 Task: Add Sprouts Organic Turmeric Root Powder Spice to the cart.
Action: Mouse pressed left at (17, 76)
Screenshot: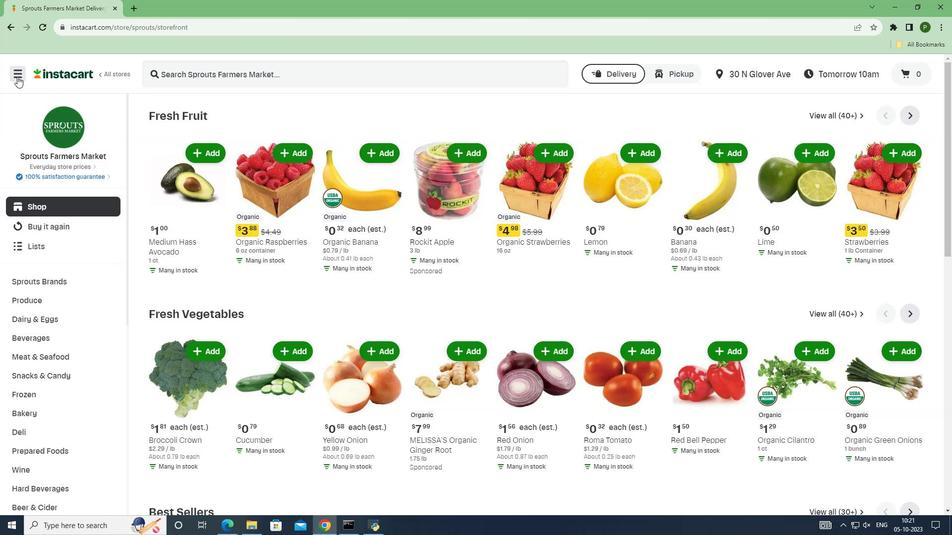 
Action: Mouse moved to (42, 277)
Screenshot: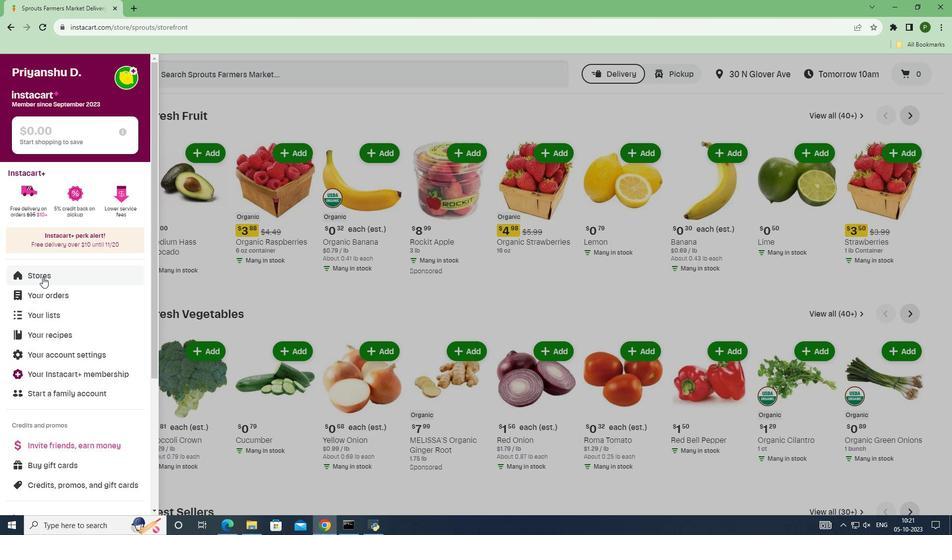 
Action: Mouse pressed left at (42, 277)
Screenshot: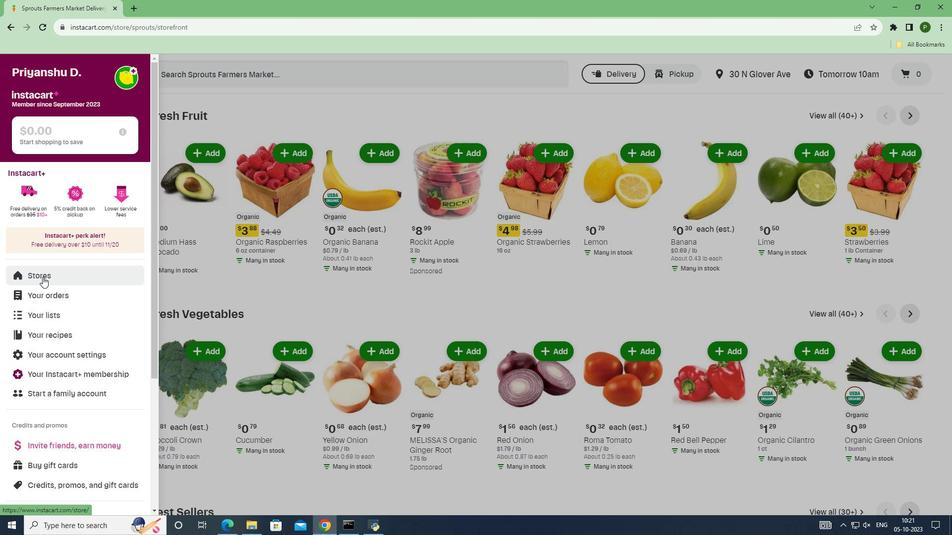 
Action: Mouse moved to (221, 111)
Screenshot: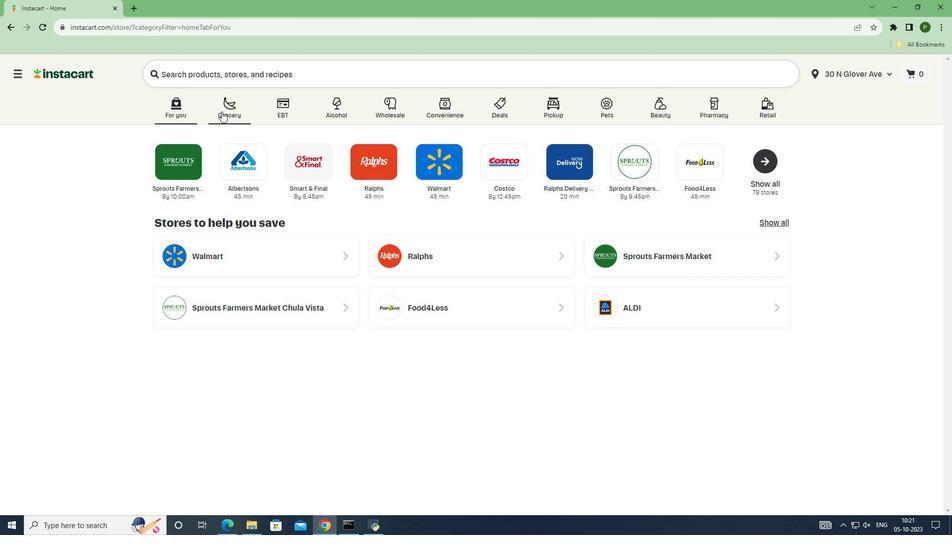
Action: Mouse pressed left at (221, 111)
Screenshot: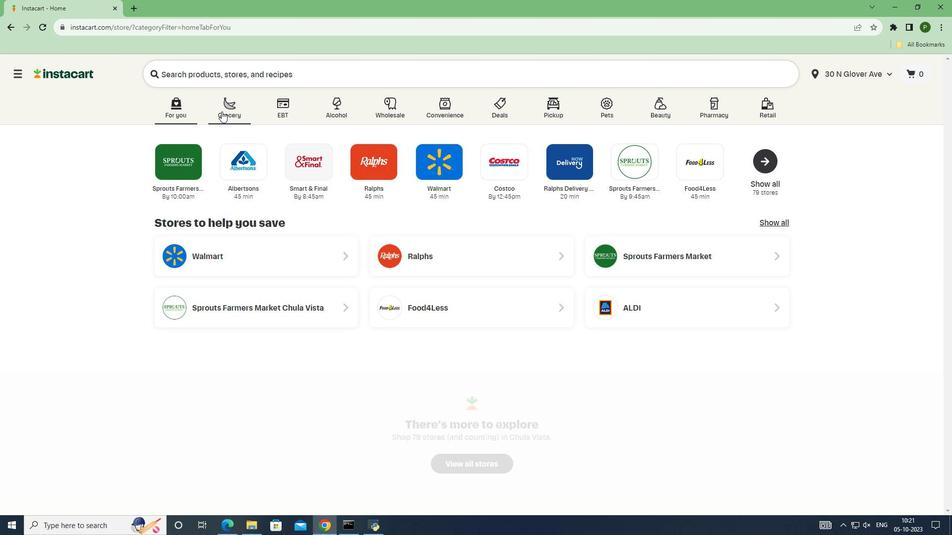 
Action: Mouse moved to (607, 231)
Screenshot: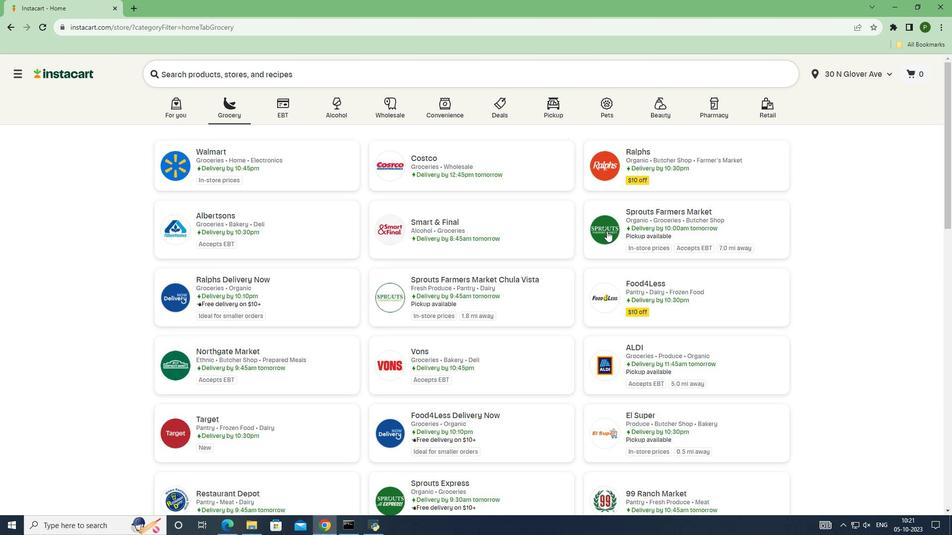 
Action: Mouse pressed left at (607, 231)
Screenshot: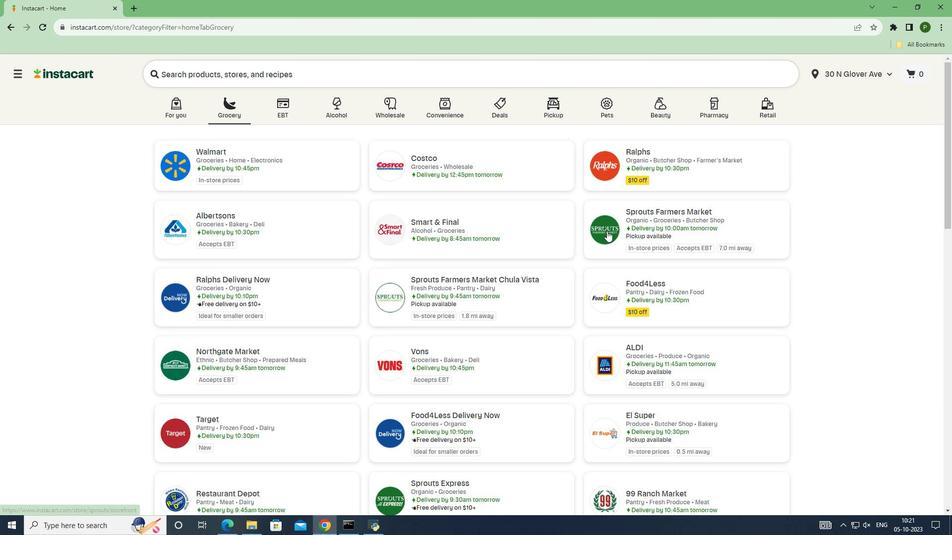 
Action: Mouse moved to (65, 281)
Screenshot: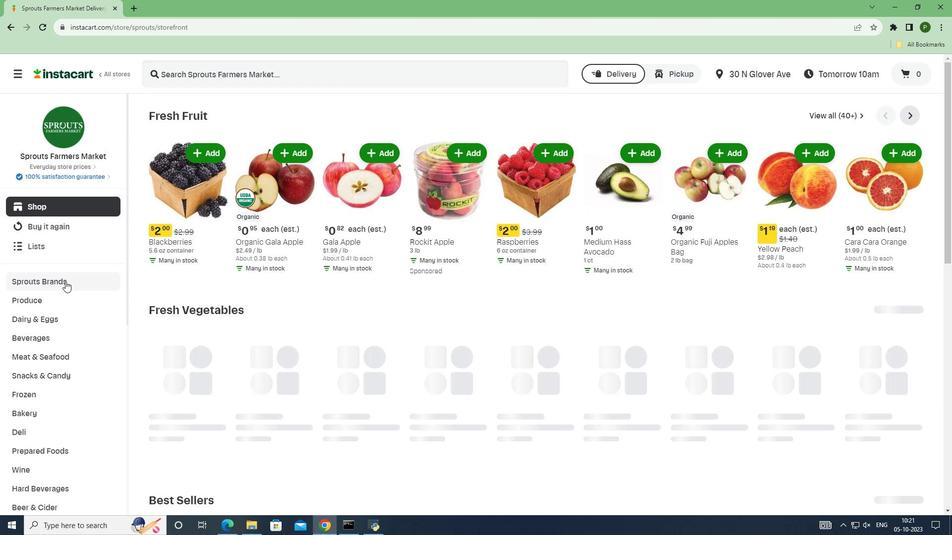 
Action: Mouse pressed left at (65, 281)
Screenshot: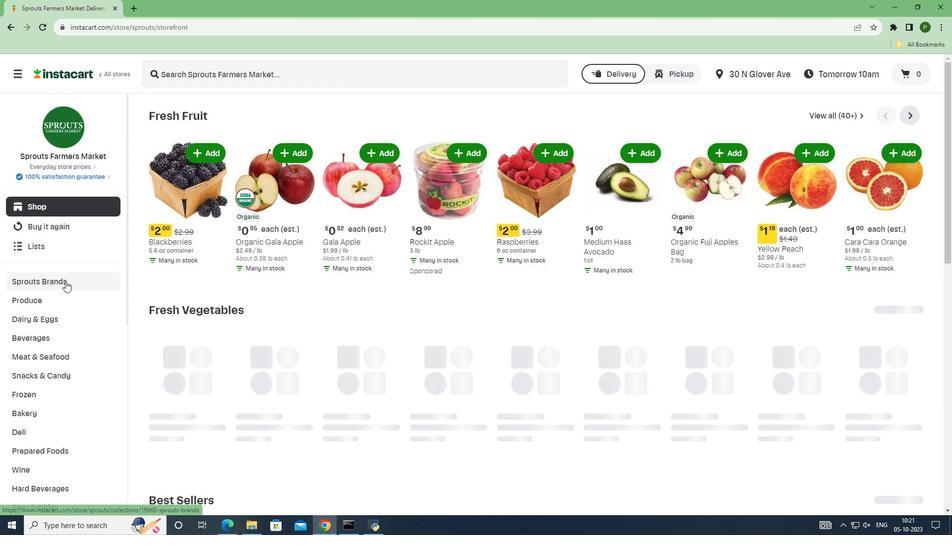 
Action: Mouse moved to (45, 356)
Screenshot: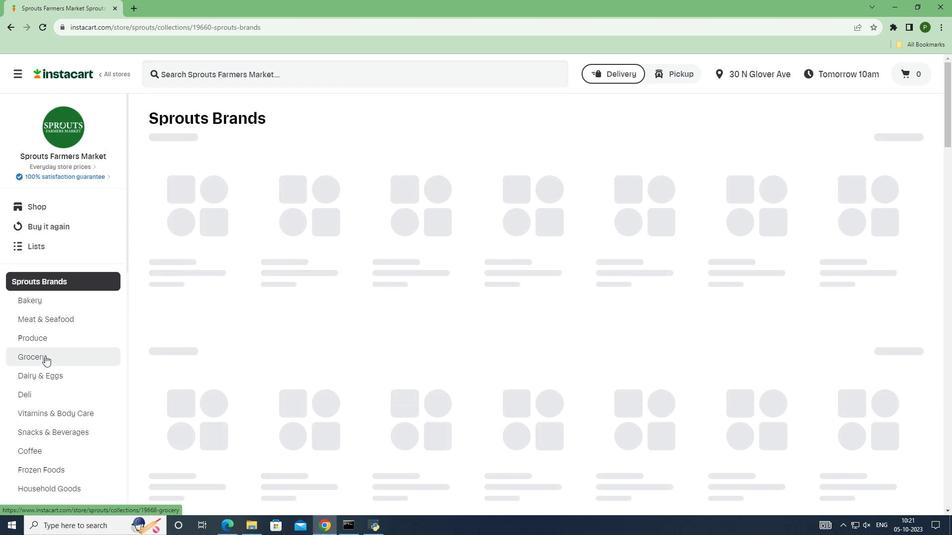 
Action: Mouse pressed left at (45, 356)
Screenshot: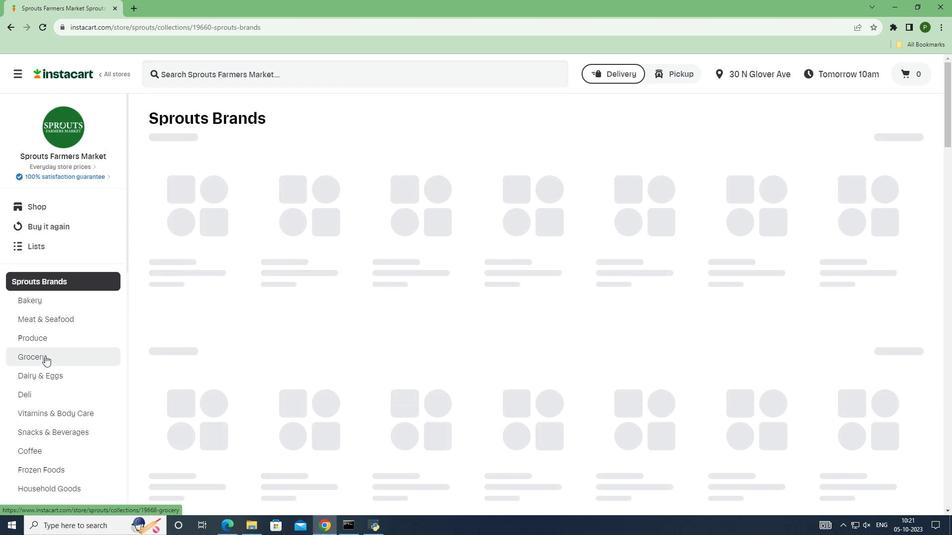 
Action: Mouse moved to (236, 195)
Screenshot: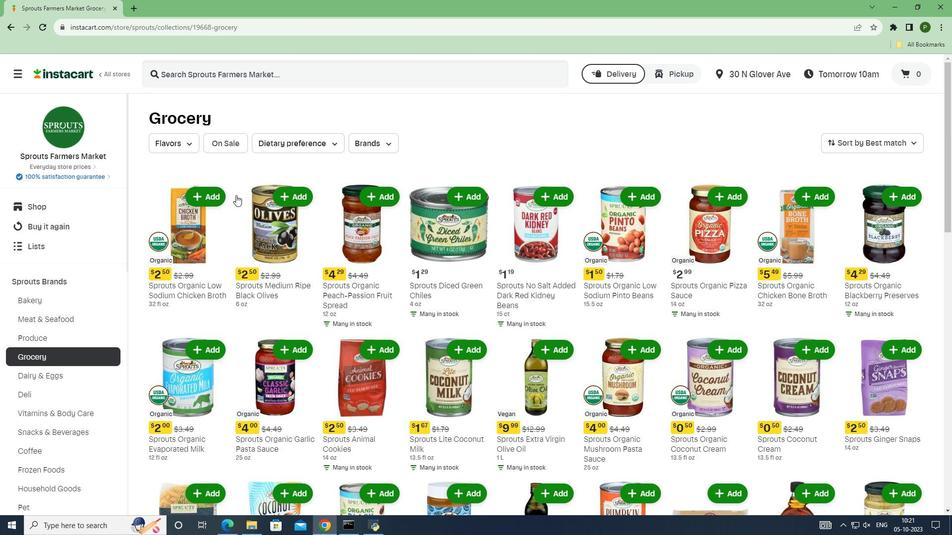 
Action: Mouse scrolled (236, 195) with delta (0, 0)
Screenshot: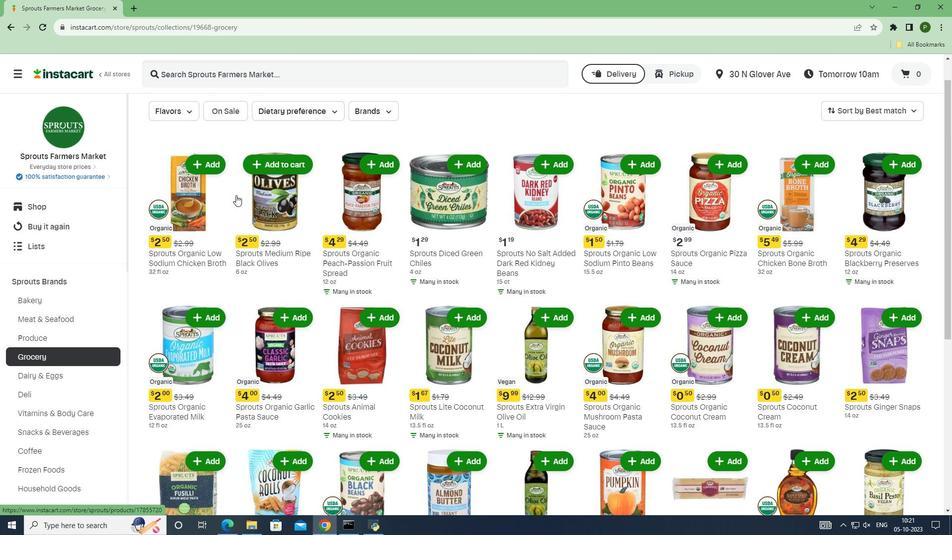
Action: Mouse scrolled (236, 195) with delta (0, 0)
Screenshot: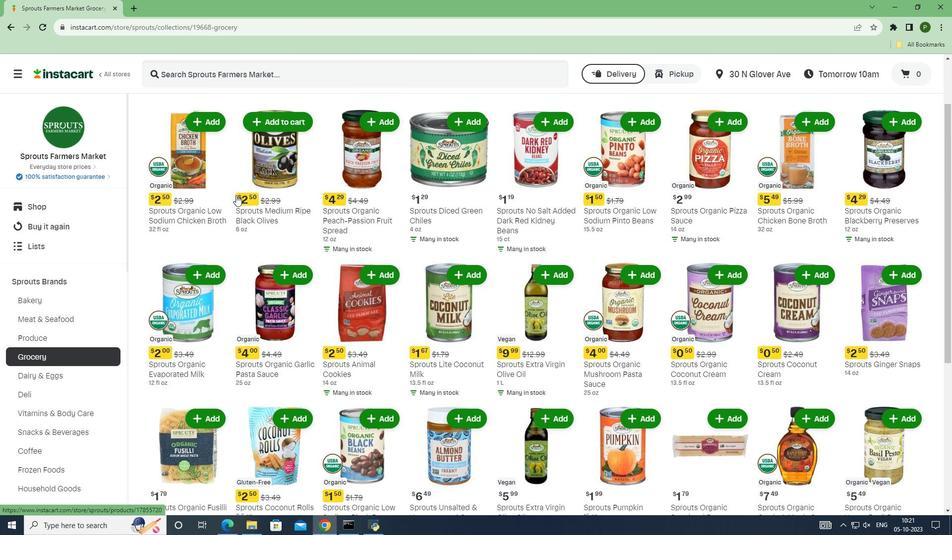 
Action: Mouse scrolled (236, 195) with delta (0, 0)
Screenshot: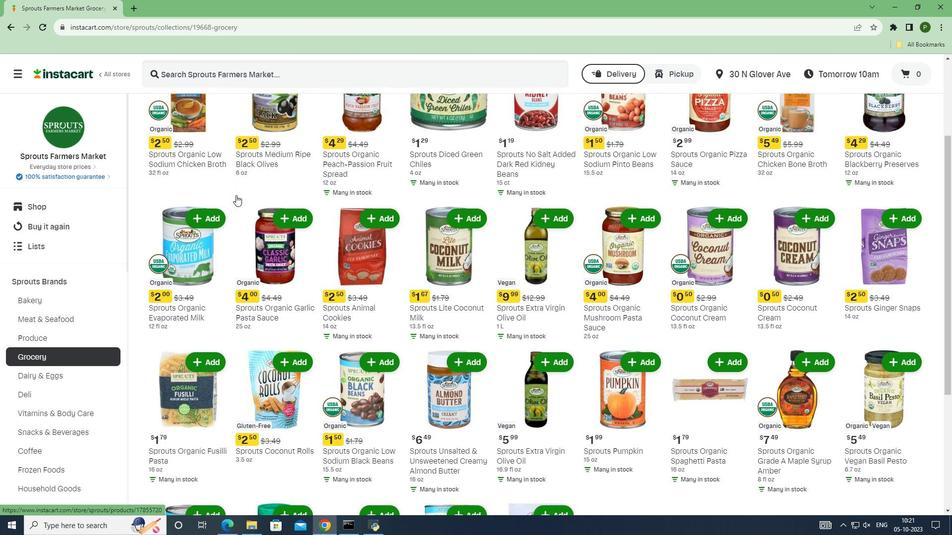 
Action: Mouse scrolled (236, 195) with delta (0, 0)
Screenshot: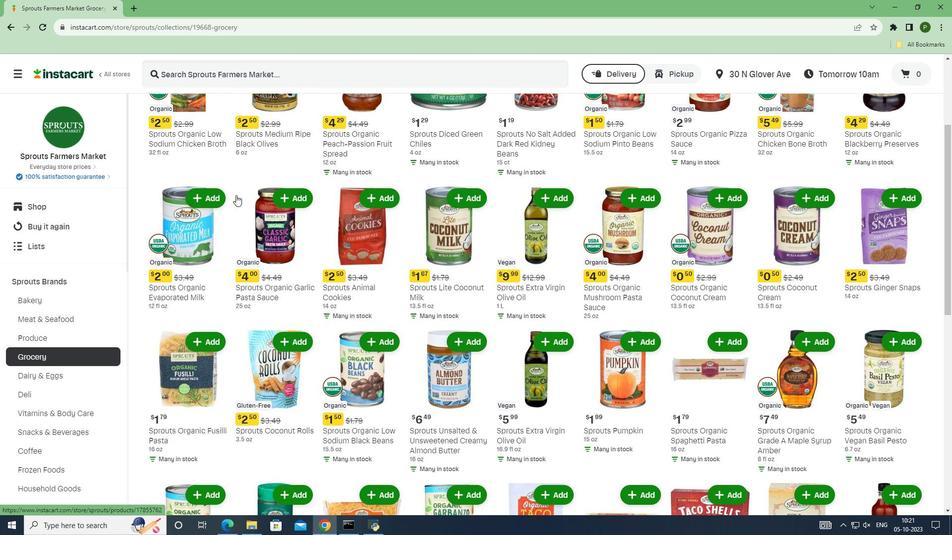 
Action: Mouse scrolled (236, 195) with delta (0, 0)
Screenshot: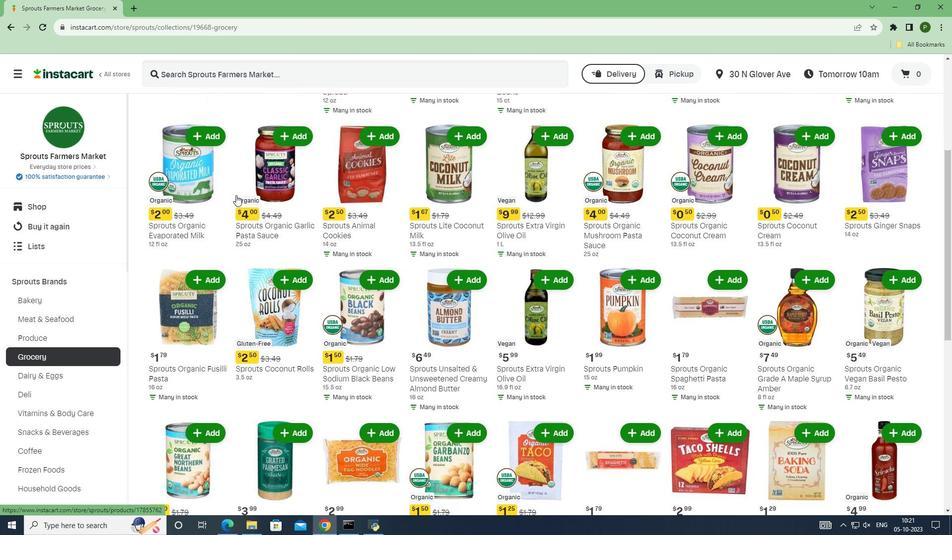 
Action: Mouse scrolled (236, 195) with delta (0, 0)
Screenshot: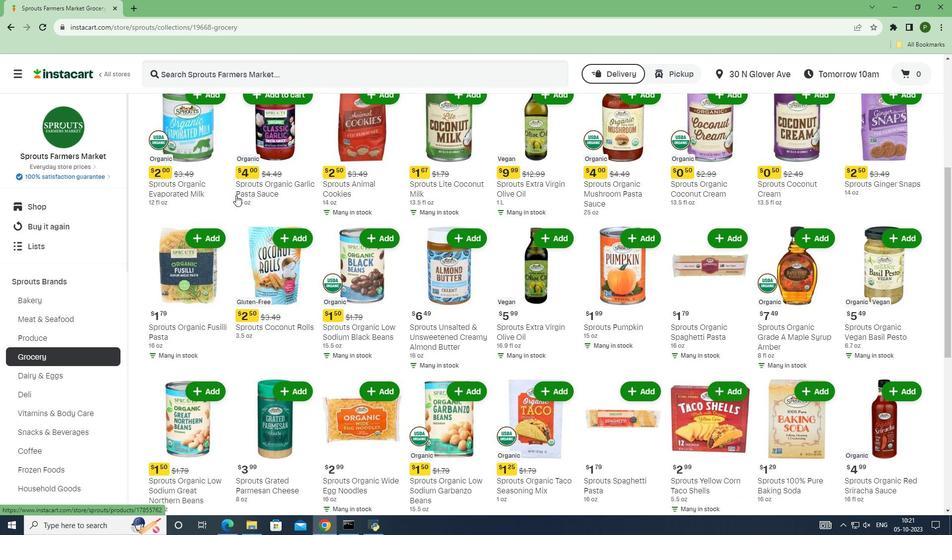 
Action: Mouse scrolled (236, 195) with delta (0, 0)
Screenshot: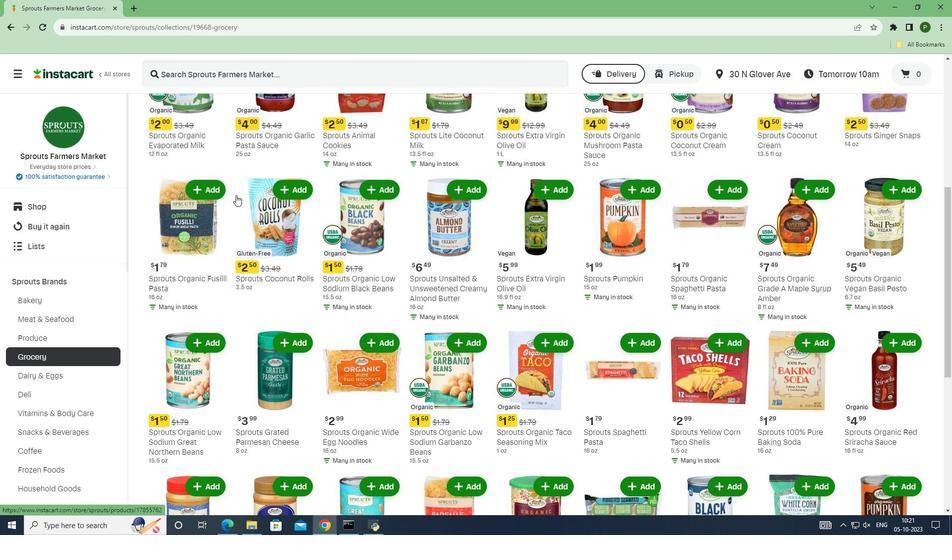 
Action: Mouse scrolled (236, 195) with delta (0, 0)
Screenshot: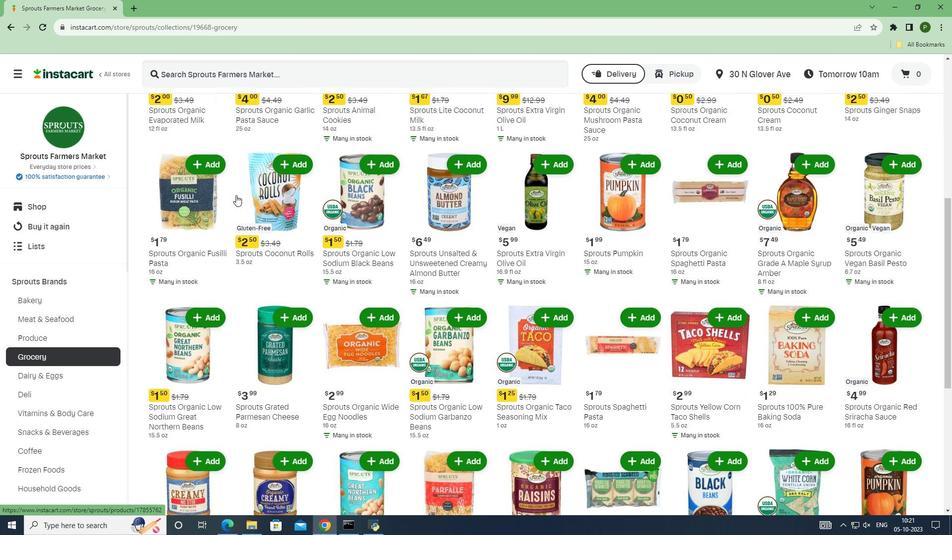 
Action: Mouse scrolled (236, 195) with delta (0, 0)
Screenshot: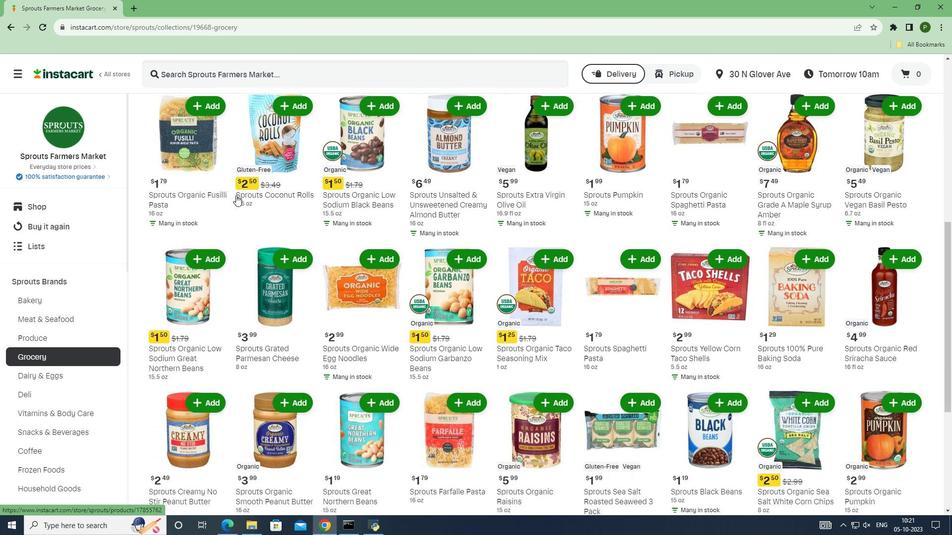 
Action: Mouse scrolled (236, 195) with delta (0, 0)
Screenshot: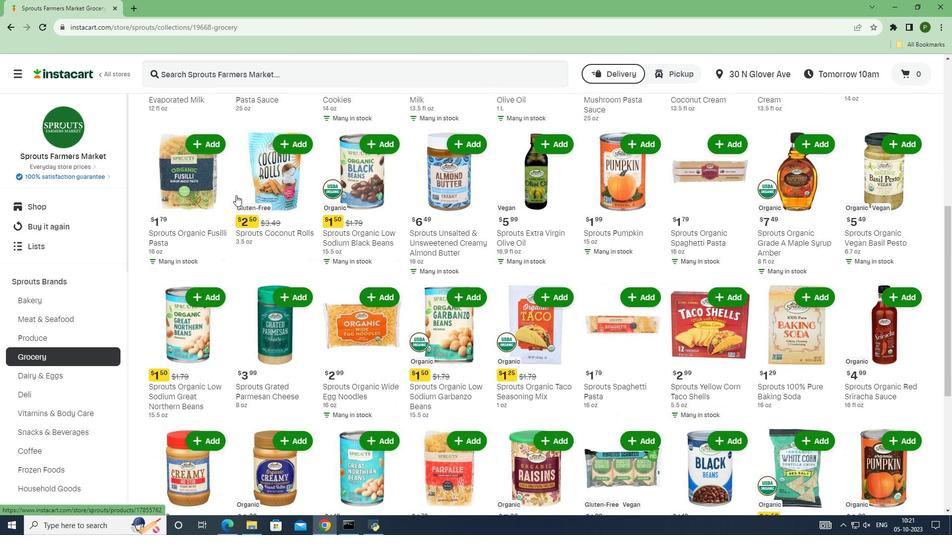 
Action: Mouse scrolled (236, 195) with delta (0, 0)
Screenshot: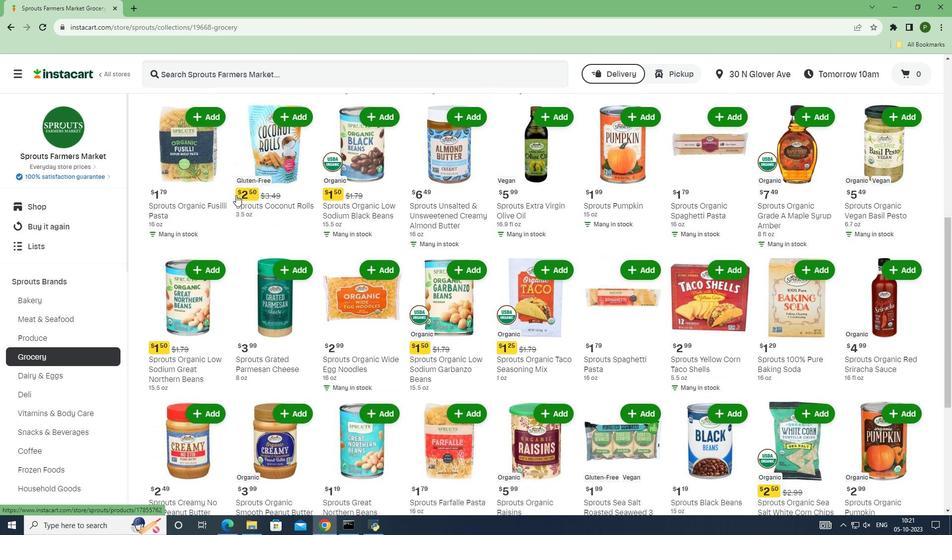
Action: Mouse scrolled (236, 195) with delta (0, 0)
Screenshot: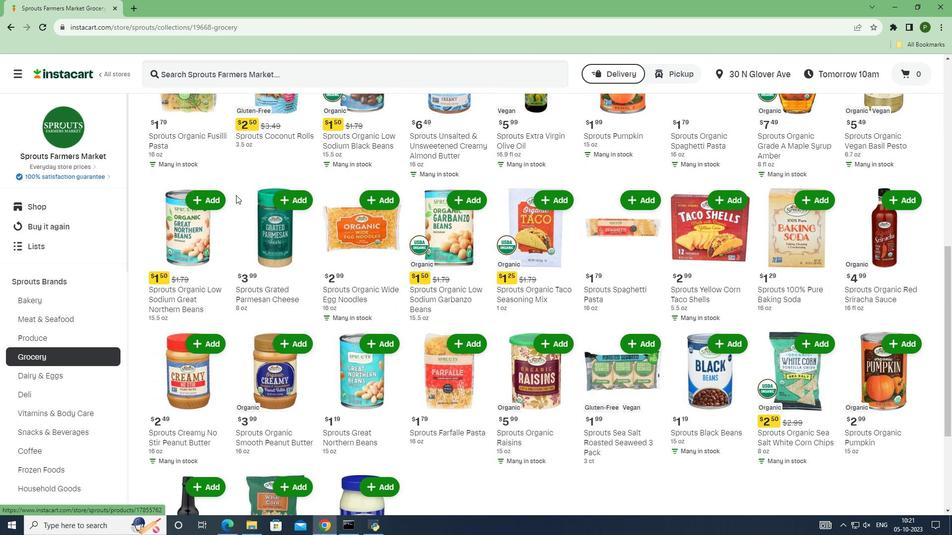 
Action: Mouse scrolled (236, 195) with delta (0, 0)
Screenshot: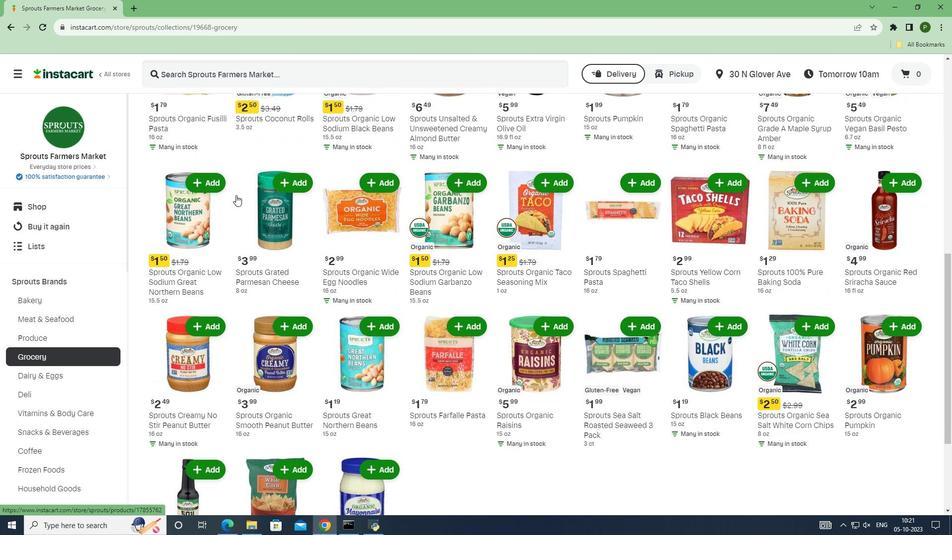 
Action: Mouse moved to (247, 214)
Screenshot: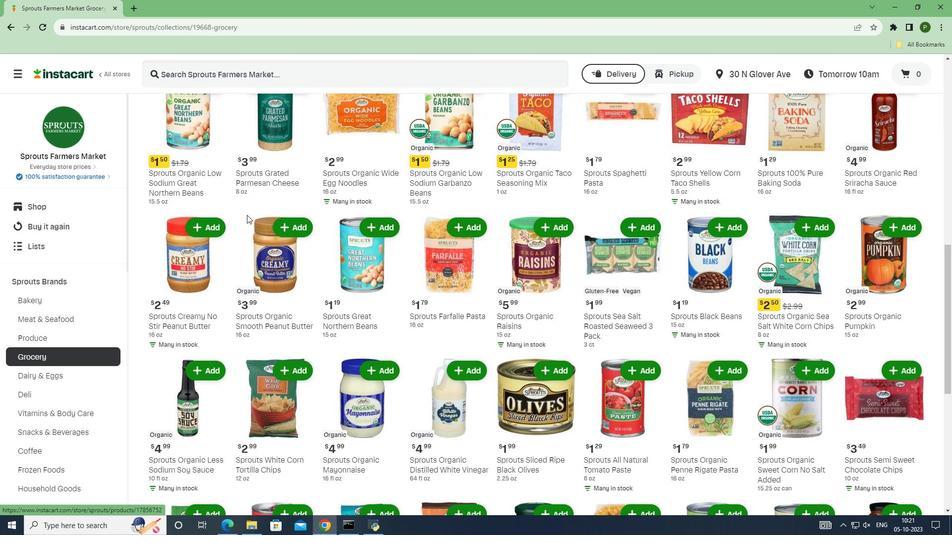 
Action: Mouse scrolled (247, 214) with delta (0, 0)
Screenshot: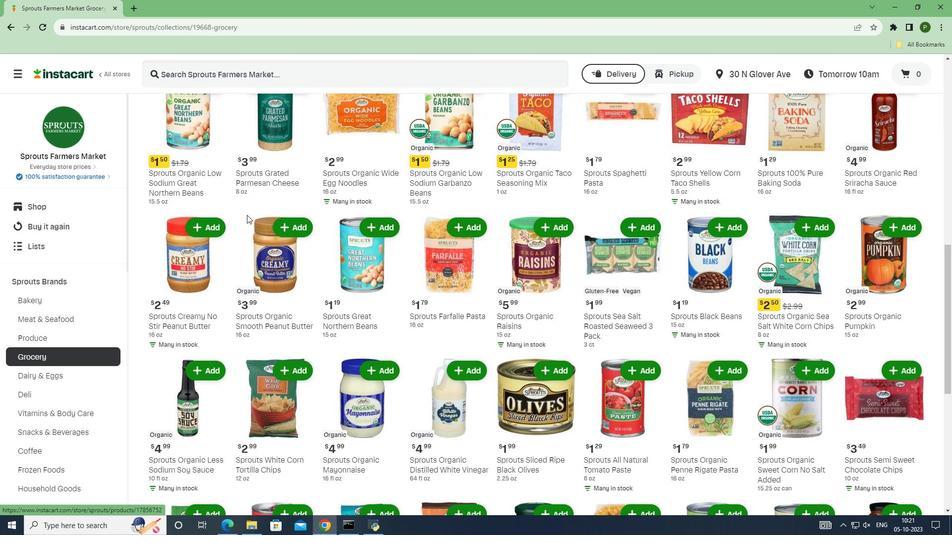 
Action: Mouse moved to (247, 215)
Screenshot: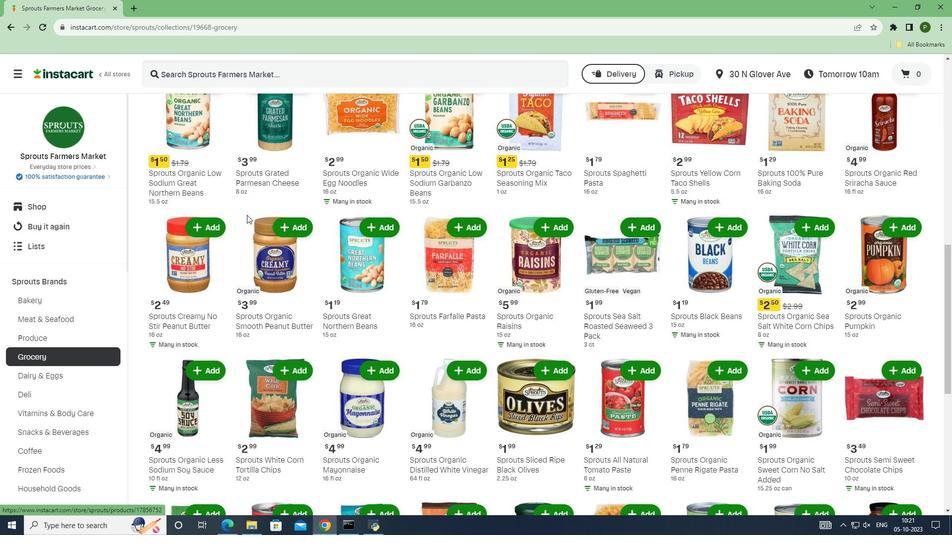 
Action: Mouse scrolled (247, 214) with delta (0, 0)
Screenshot: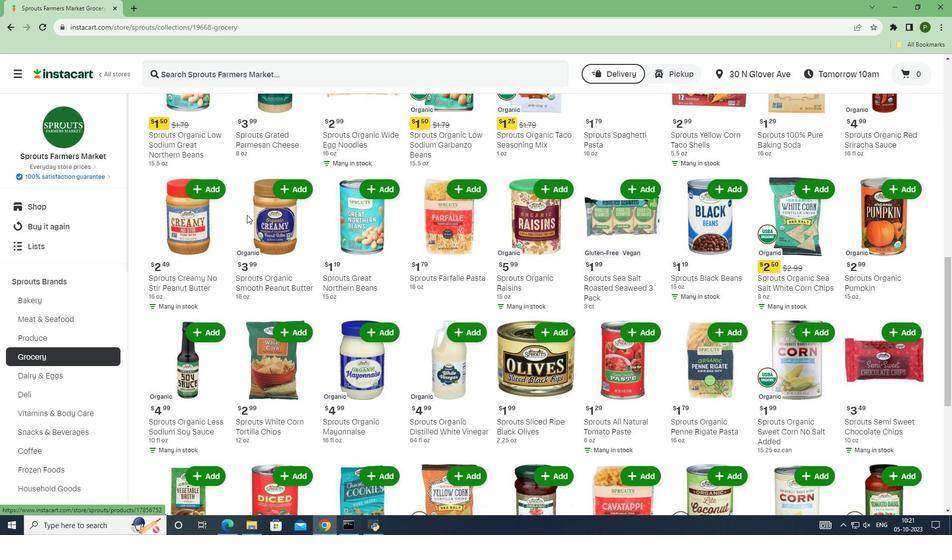 
Action: Mouse scrolled (247, 214) with delta (0, 0)
Screenshot: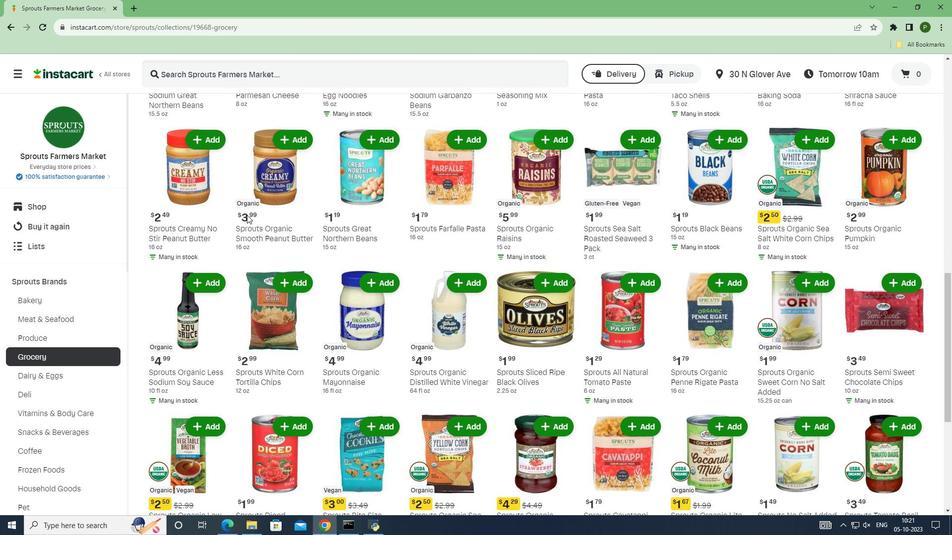
Action: Mouse scrolled (247, 214) with delta (0, 0)
Screenshot: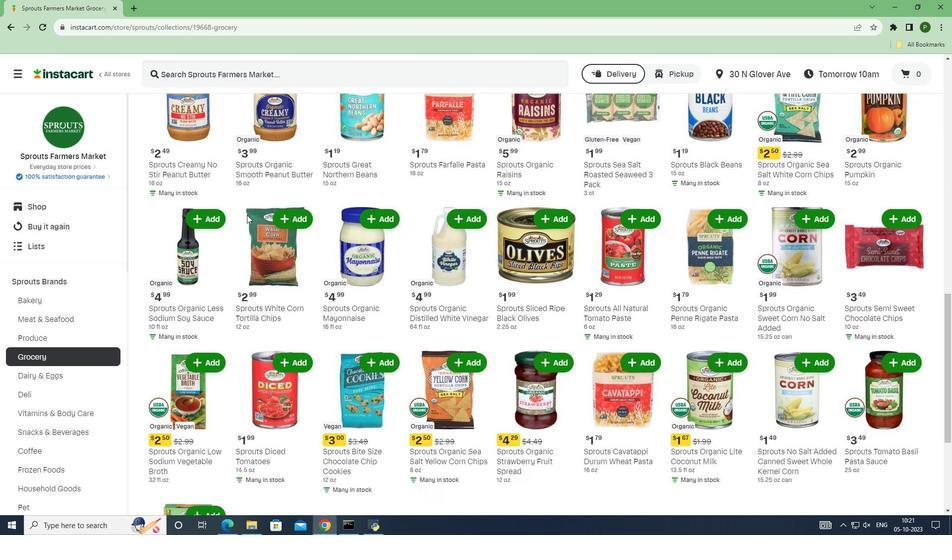
Action: Mouse scrolled (247, 214) with delta (0, 0)
Screenshot: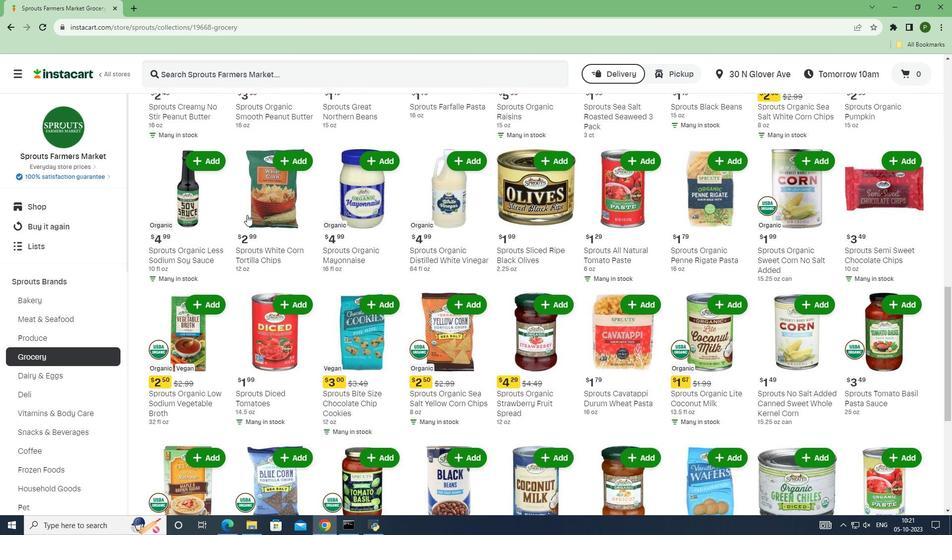 
Action: Mouse scrolled (247, 214) with delta (0, 0)
Screenshot: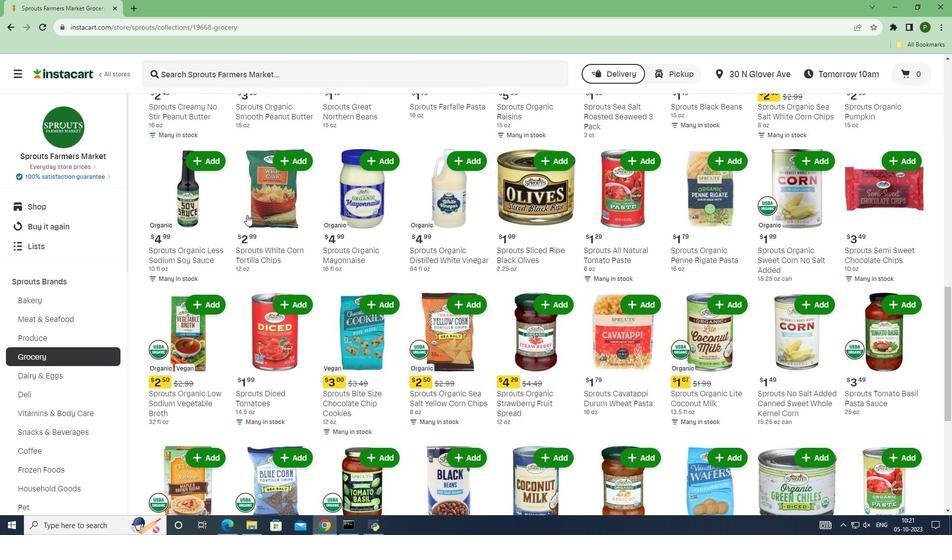 
Action: Mouse scrolled (247, 214) with delta (0, 0)
Screenshot: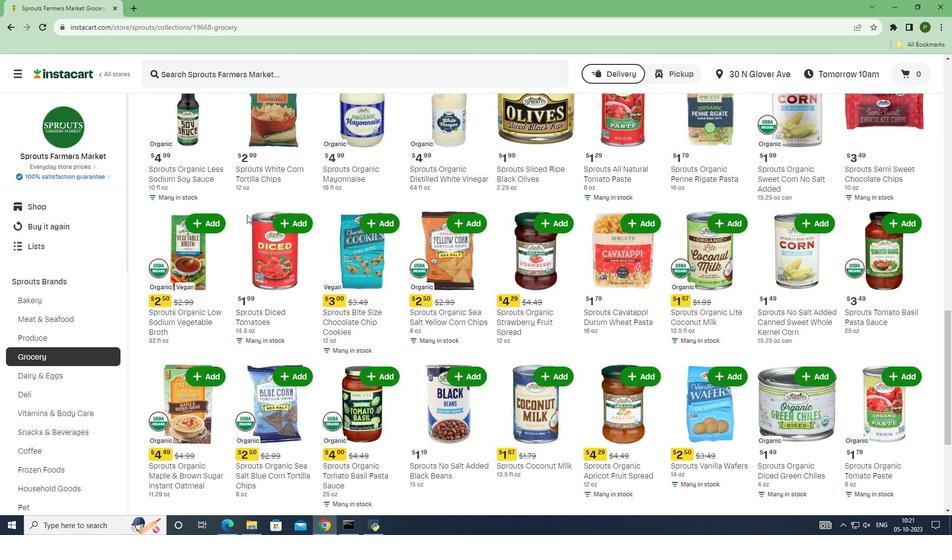 
Action: Mouse scrolled (247, 214) with delta (0, 0)
Screenshot: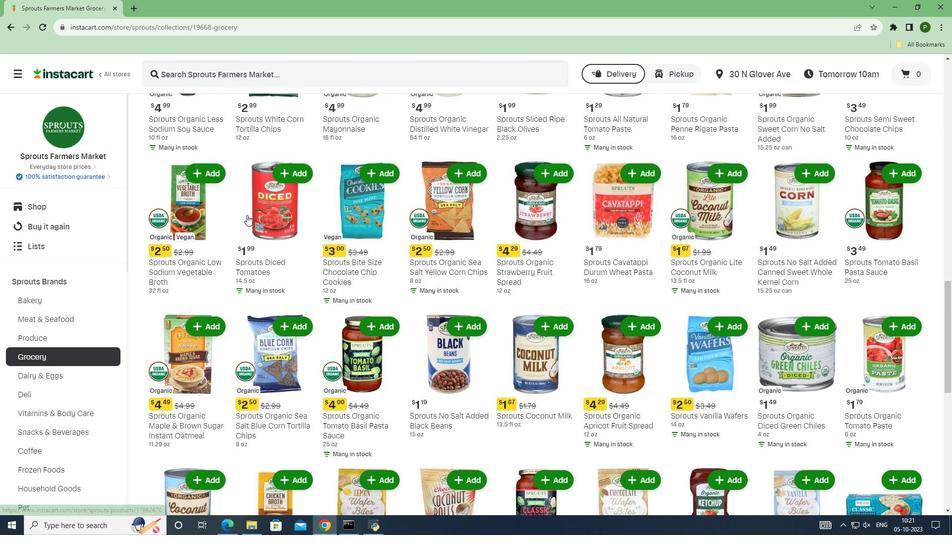 
Action: Mouse scrolled (247, 214) with delta (0, 0)
Screenshot: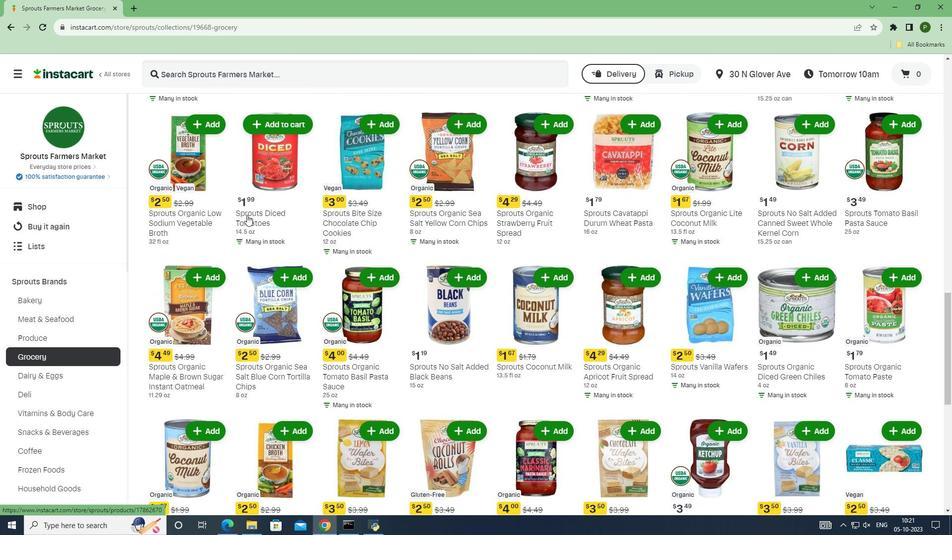 
Action: Mouse scrolled (247, 214) with delta (0, 0)
Screenshot: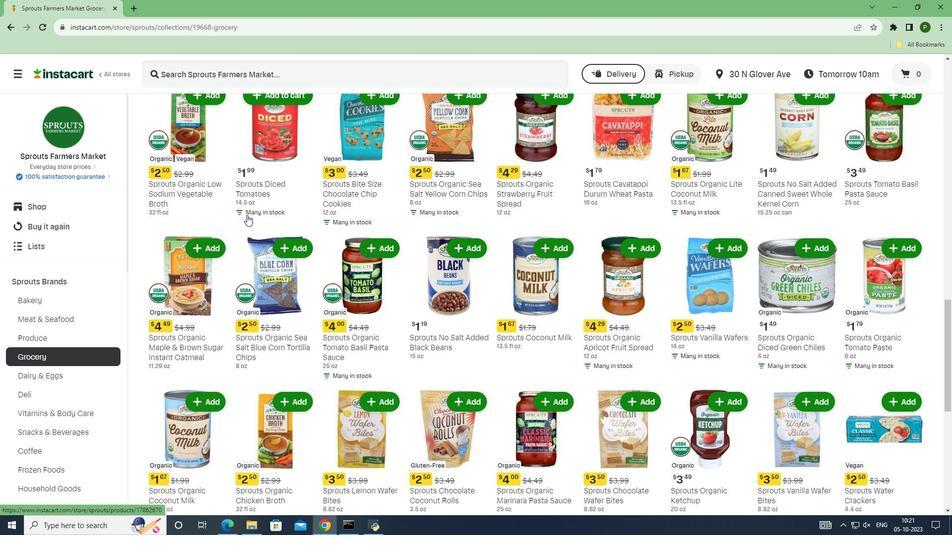 
Action: Mouse scrolled (247, 214) with delta (0, 0)
Screenshot: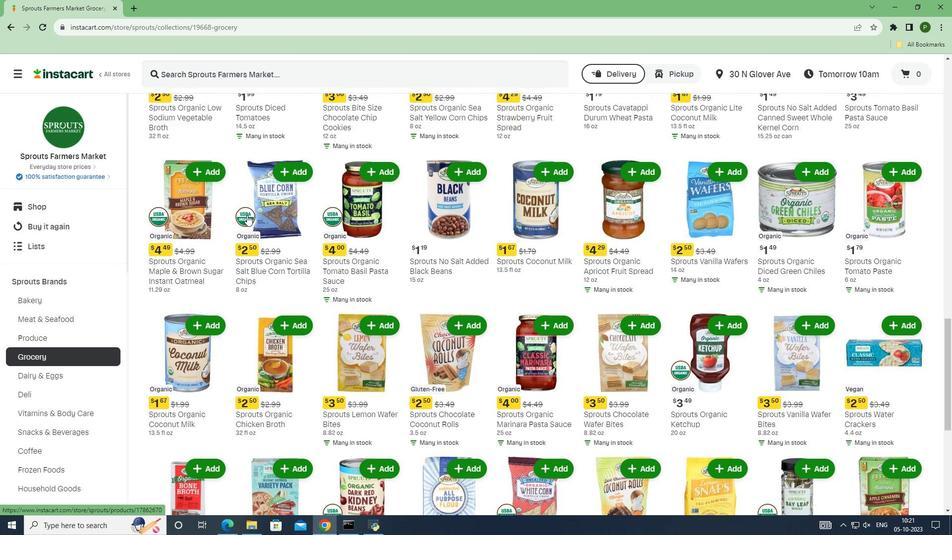
Action: Mouse scrolled (247, 214) with delta (0, 0)
Screenshot: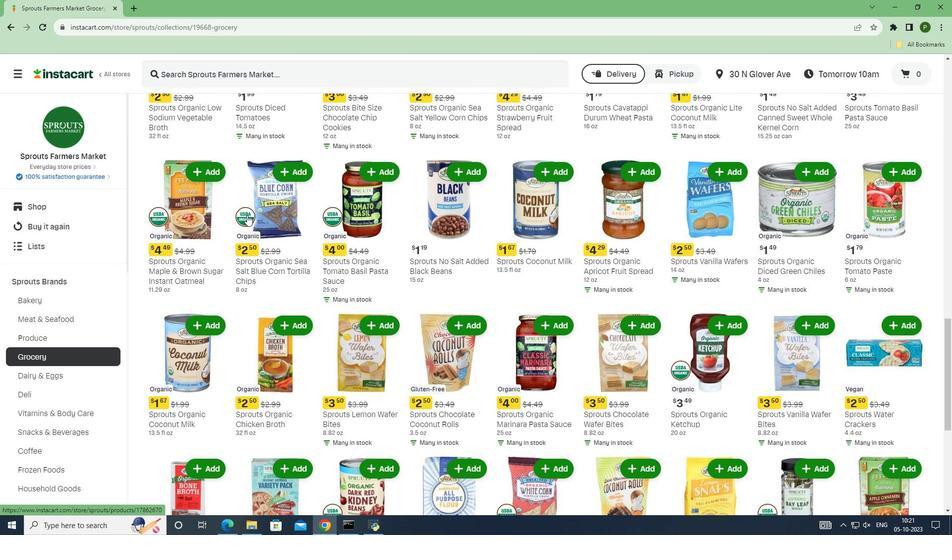 
Action: Mouse scrolled (247, 214) with delta (0, 0)
Screenshot: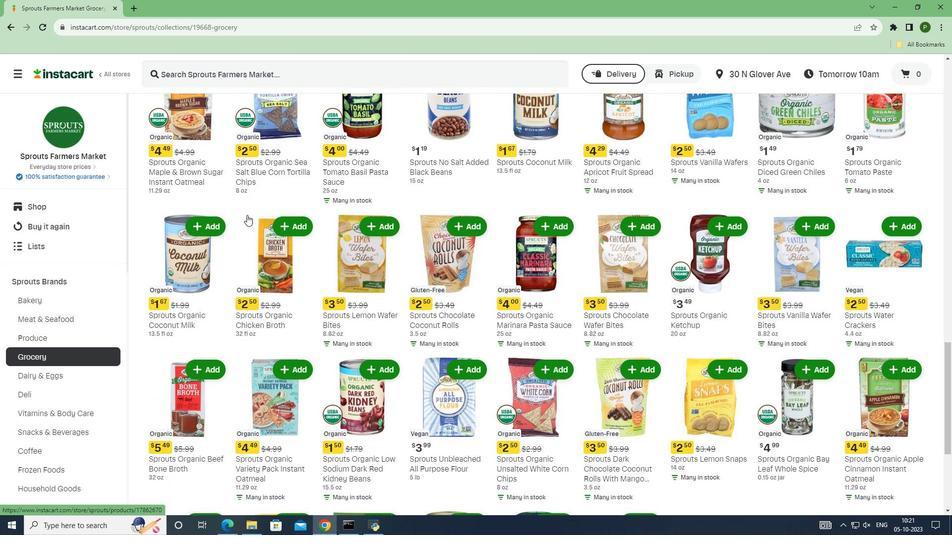 
Action: Mouse scrolled (247, 214) with delta (0, 0)
Screenshot: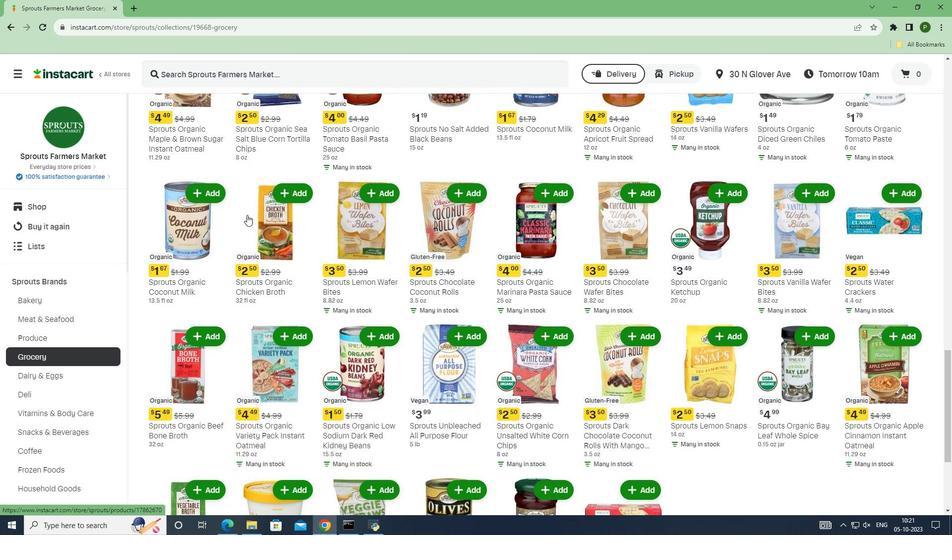 
Action: Mouse scrolled (247, 214) with delta (0, 0)
Screenshot: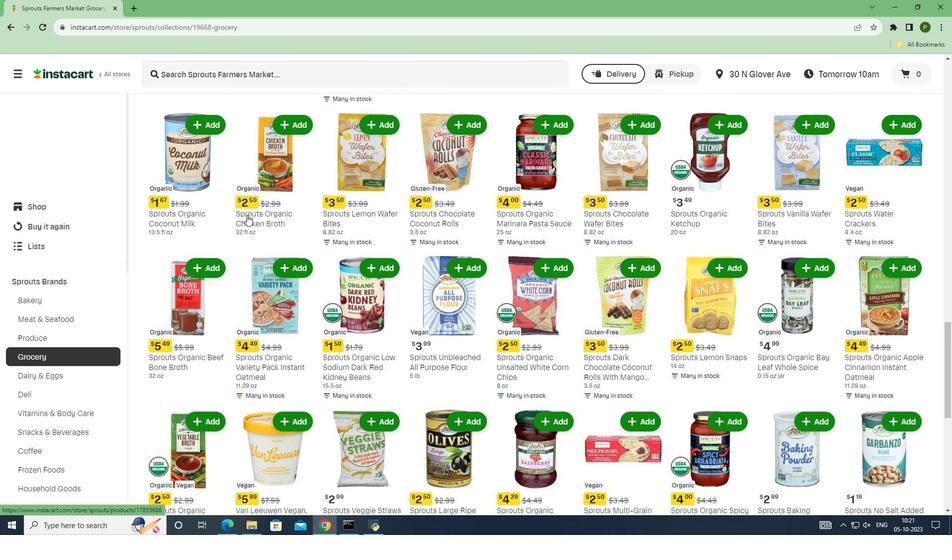
Action: Mouse scrolled (247, 214) with delta (0, 0)
Screenshot: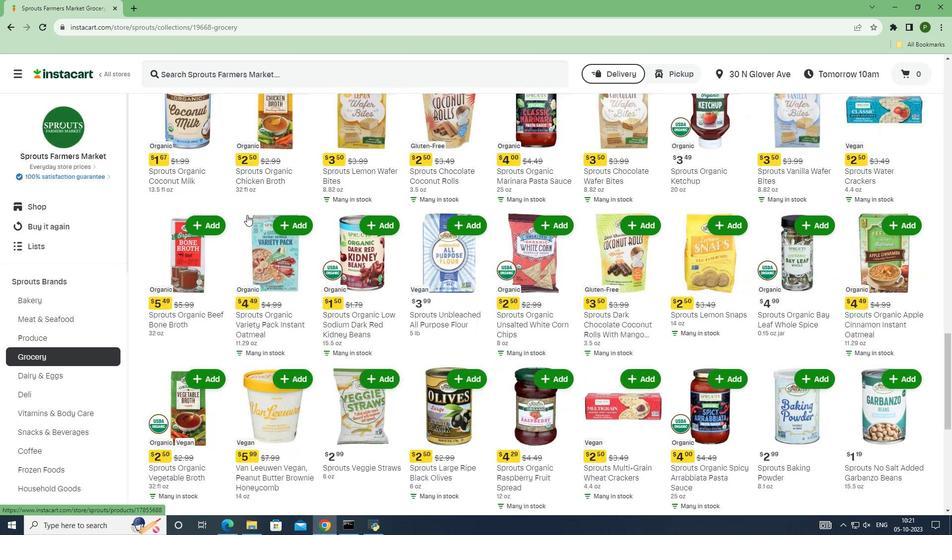 
Action: Mouse scrolled (247, 214) with delta (0, 0)
Screenshot: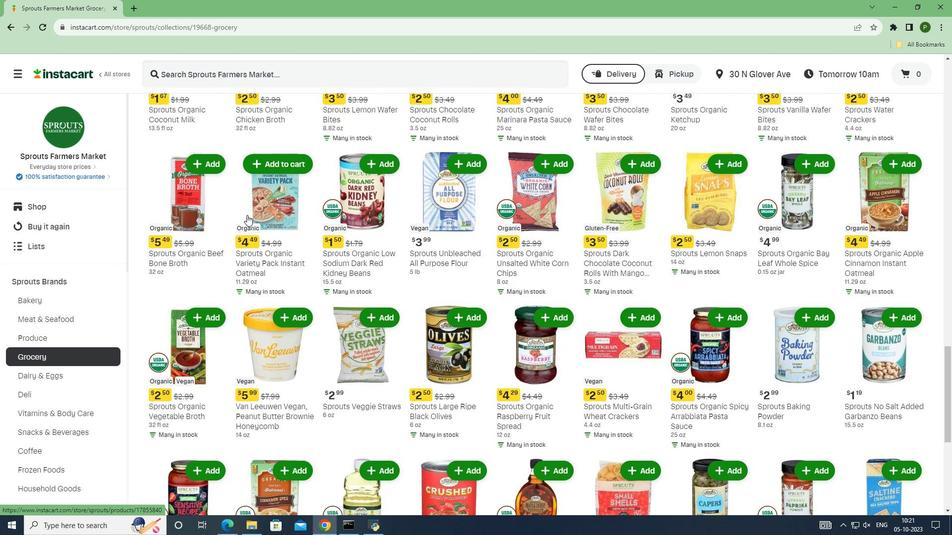 
Action: Mouse scrolled (247, 214) with delta (0, 0)
Screenshot: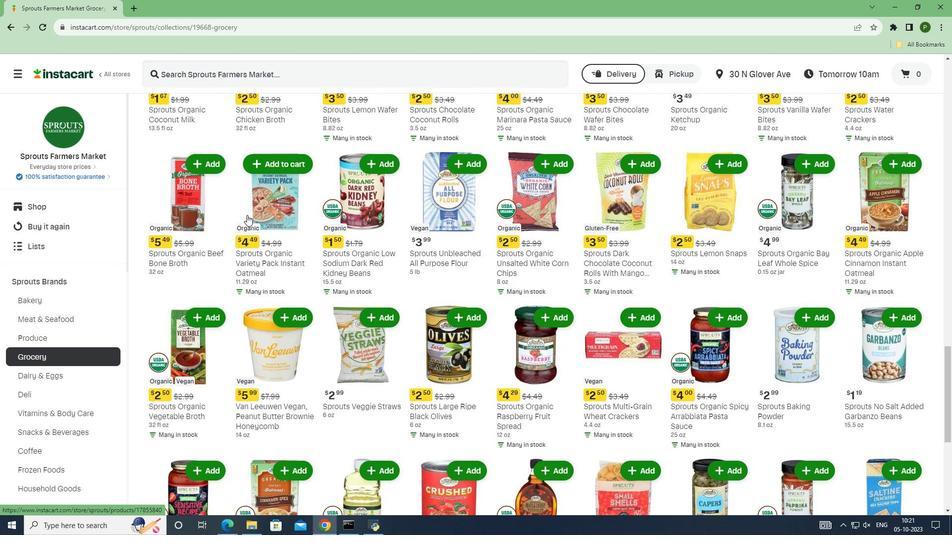 
Action: Mouse scrolled (247, 214) with delta (0, 0)
Screenshot: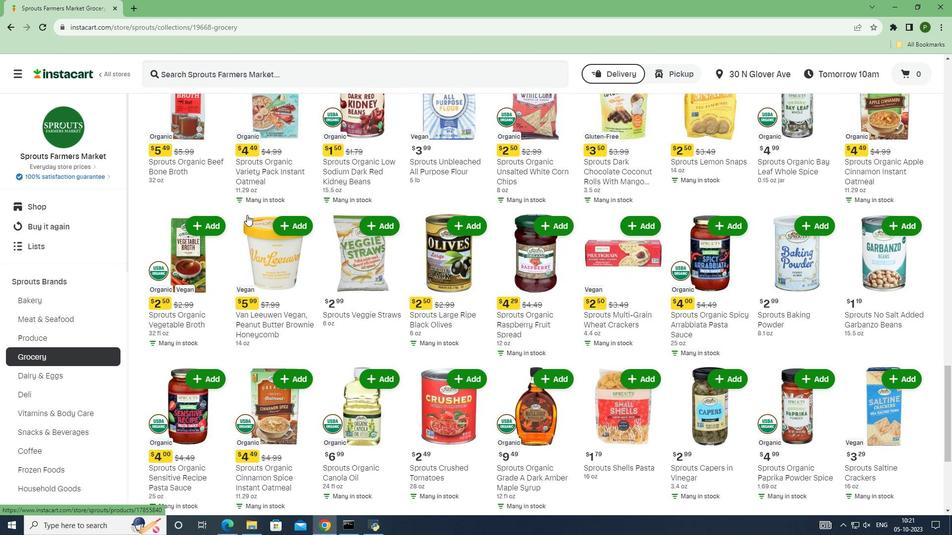 
Action: Mouse scrolled (247, 214) with delta (0, 0)
Screenshot: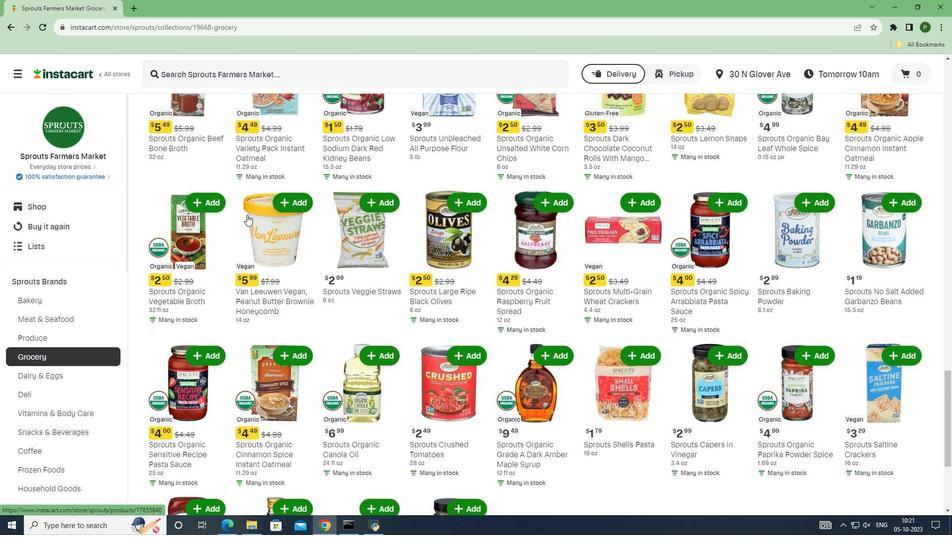 
Action: Mouse scrolled (247, 214) with delta (0, 0)
Screenshot: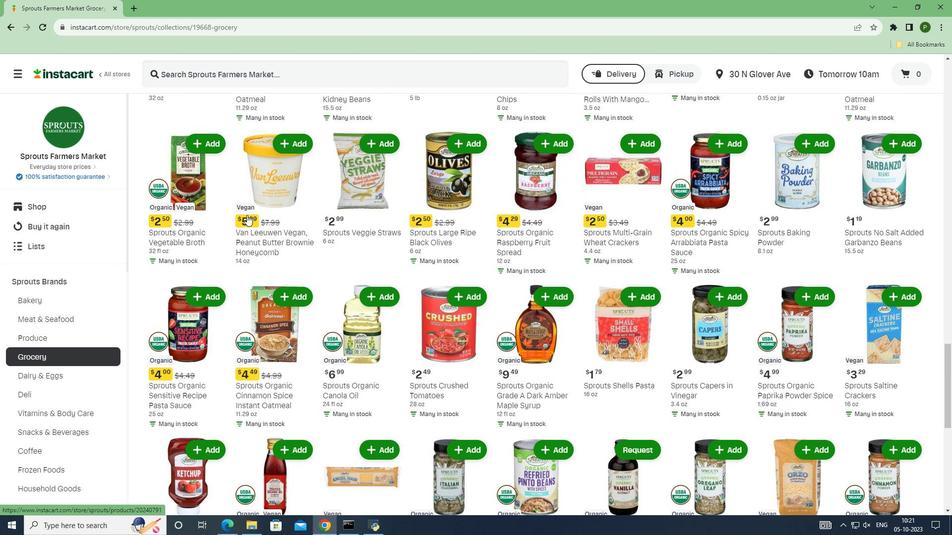 
Action: Mouse scrolled (247, 214) with delta (0, 0)
Screenshot: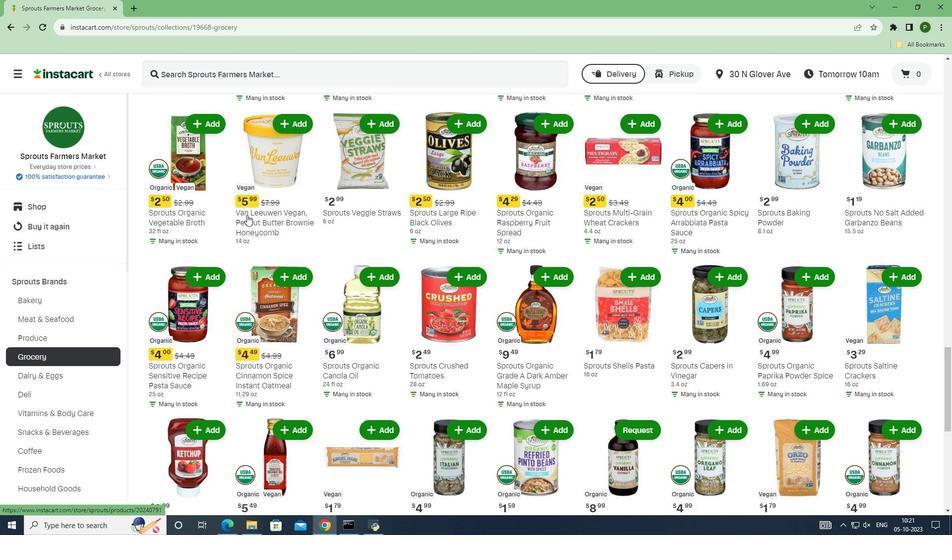 
Action: Mouse scrolled (247, 214) with delta (0, 0)
Screenshot: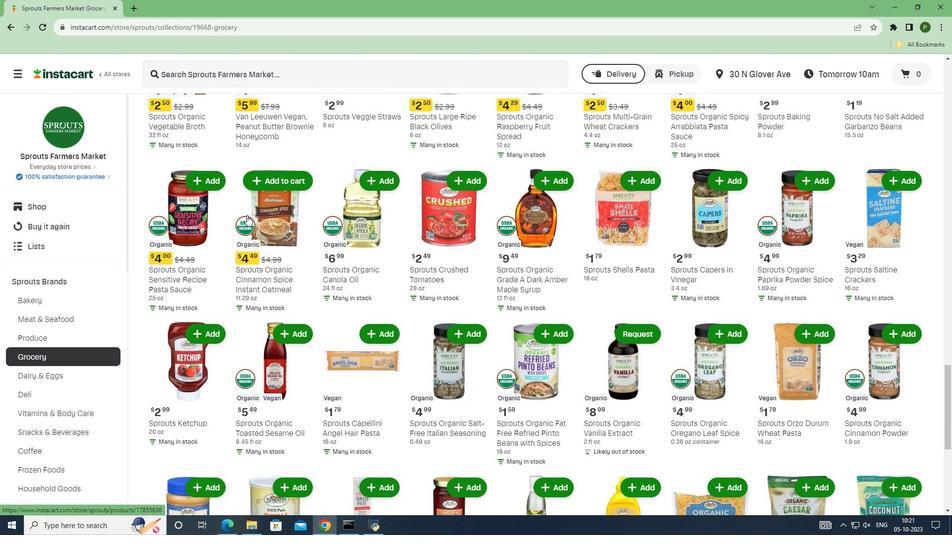 
Action: Mouse scrolled (247, 214) with delta (0, 0)
Screenshot: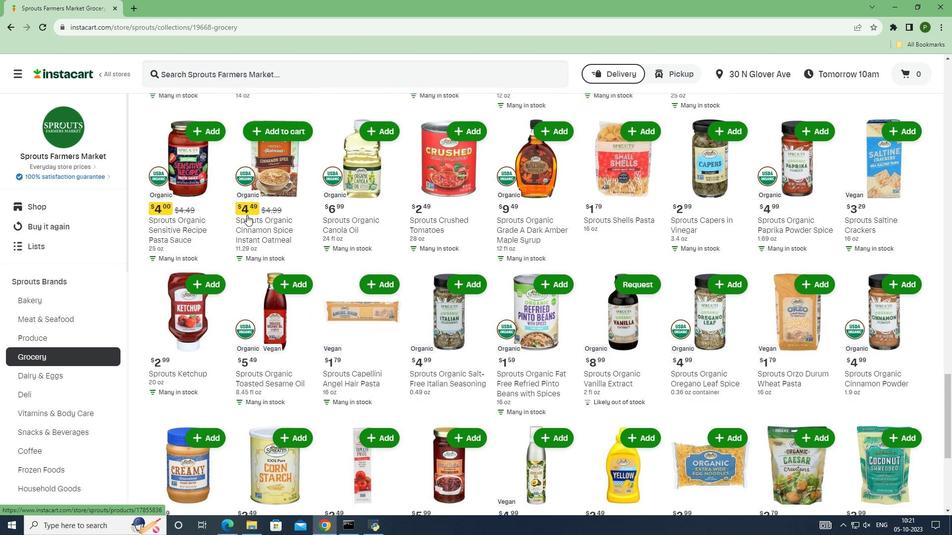 
Action: Mouse scrolled (247, 214) with delta (0, 0)
Screenshot: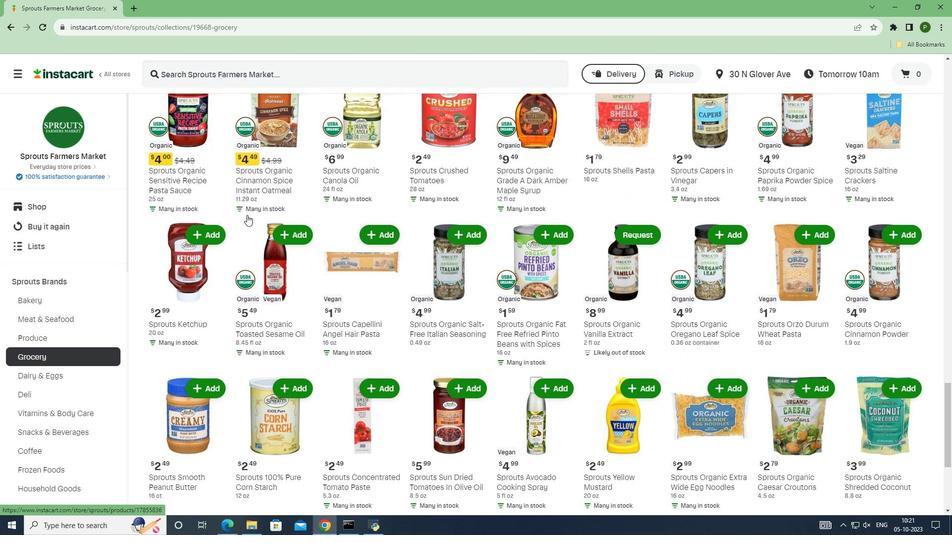 
Action: Mouse scrolled (247, 214) with delta (0, 0)
Screenshot: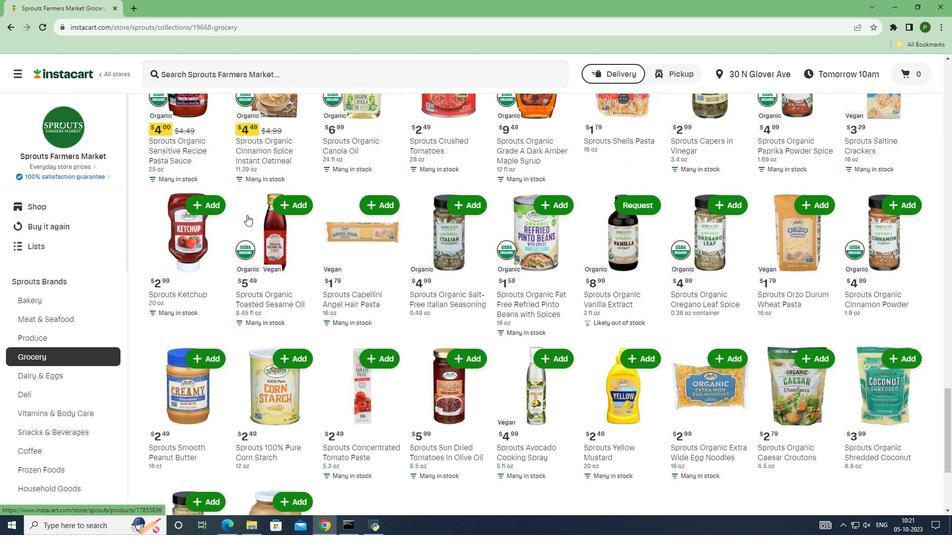 
Action: Mouse scrolled (247, 215) with delta (0, 0)
Screenshot: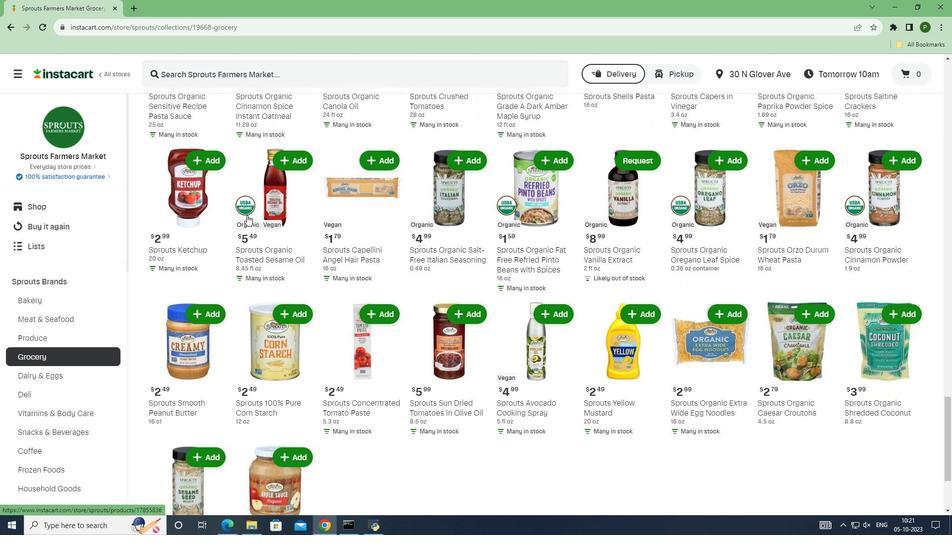 
Action: Mouse scrolled (247, 214) with delta (0, 0)
Screenshot: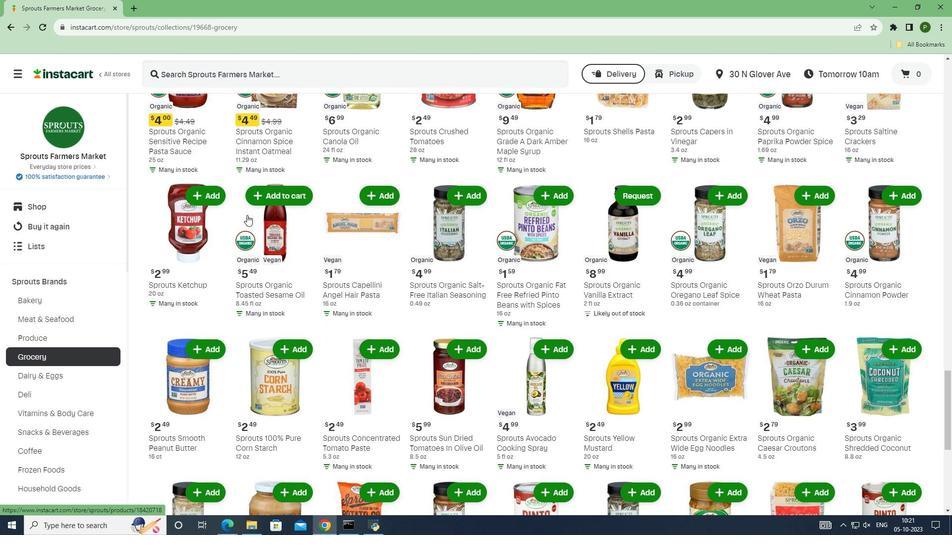 
Action: Mouse scrolled (247, 214) with delta (0, 0)
Screenshot: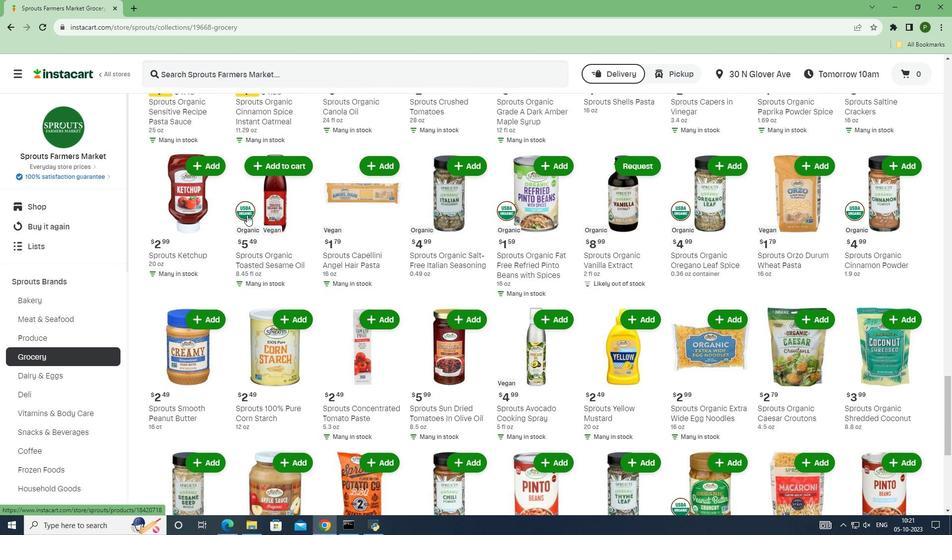 
Action: Mouse scrolled (247, 214) with delta (0, 0)
Screenshot: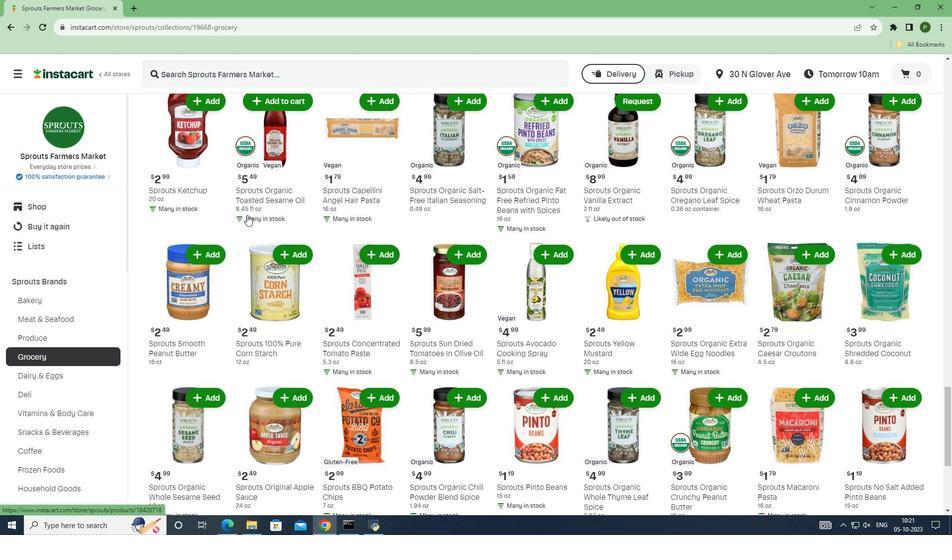 
Action: Mouse scrolled (247, 214) with delta (0, 0)
Screenshot: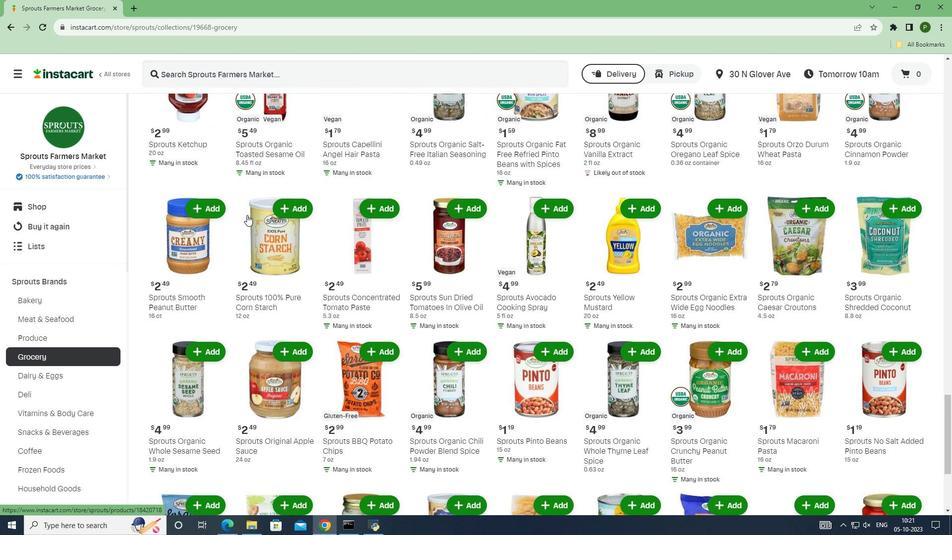 
Action: Mouse scrolled (247, 214) with delta (0, 0)
Screenshot: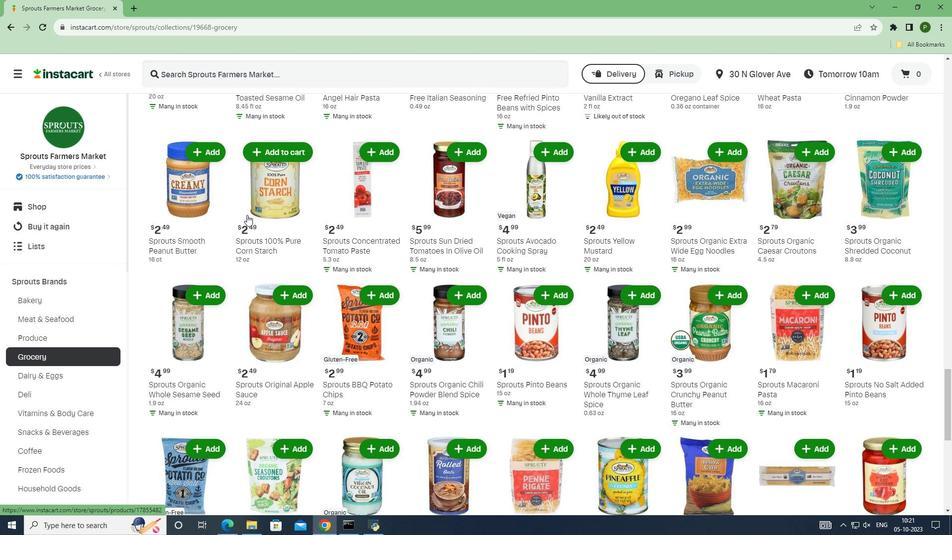 
Action: Mouse scrolled (247, 214) with delta (0, 0)
Screenshot: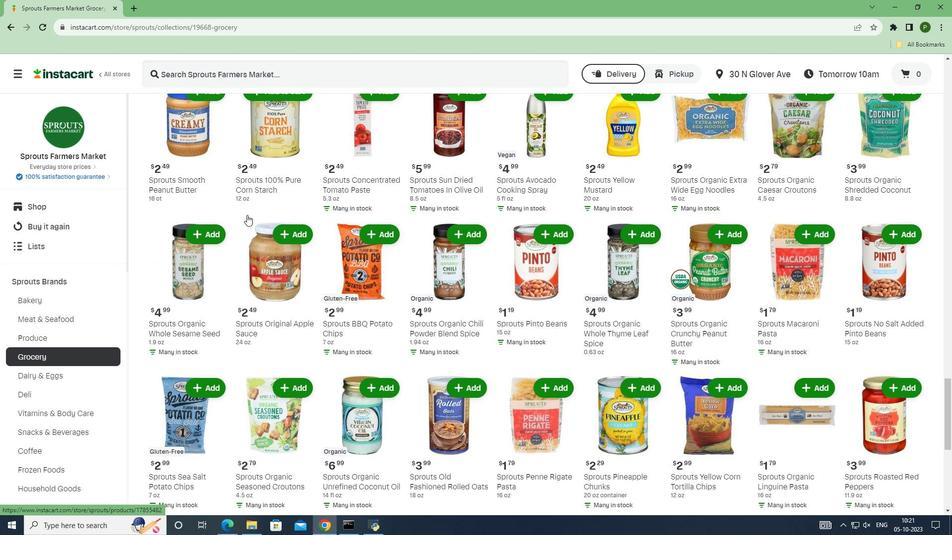 
Action: Mouse scrolled (247, 214) with delta (0, 0)
Screenshot: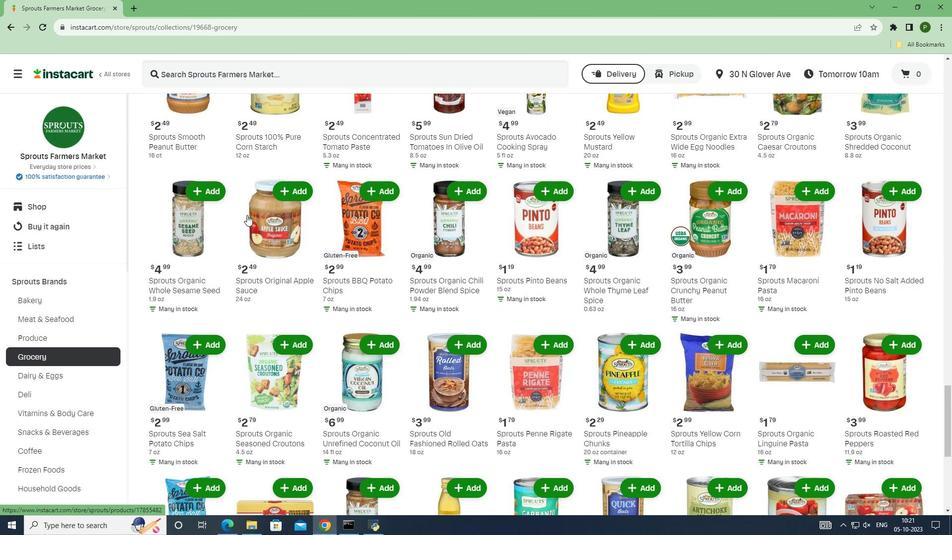 
Action: Mouse scrolled (247, 214) with delta (0, 0)
Screenshot: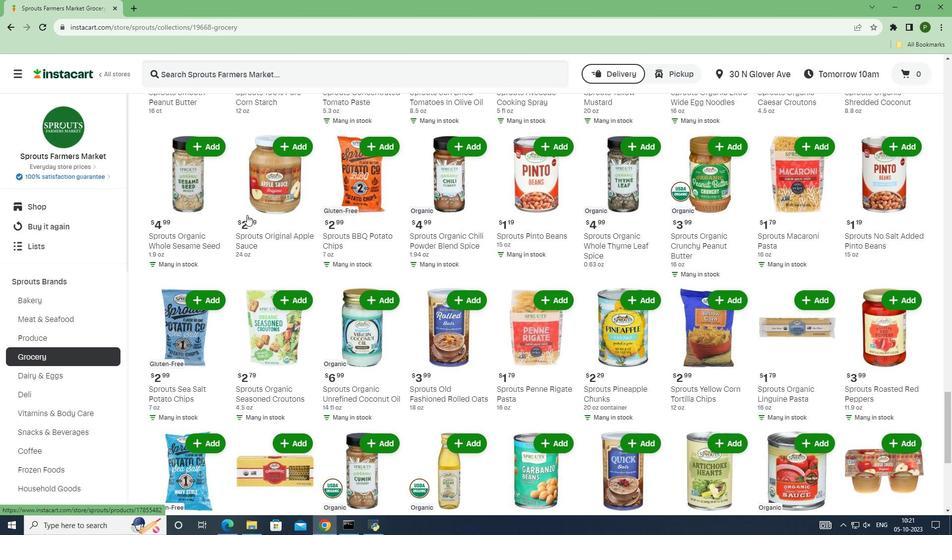 
Action: Mouse scrolled (247, 214) with delta (0, 0)
Screenshot: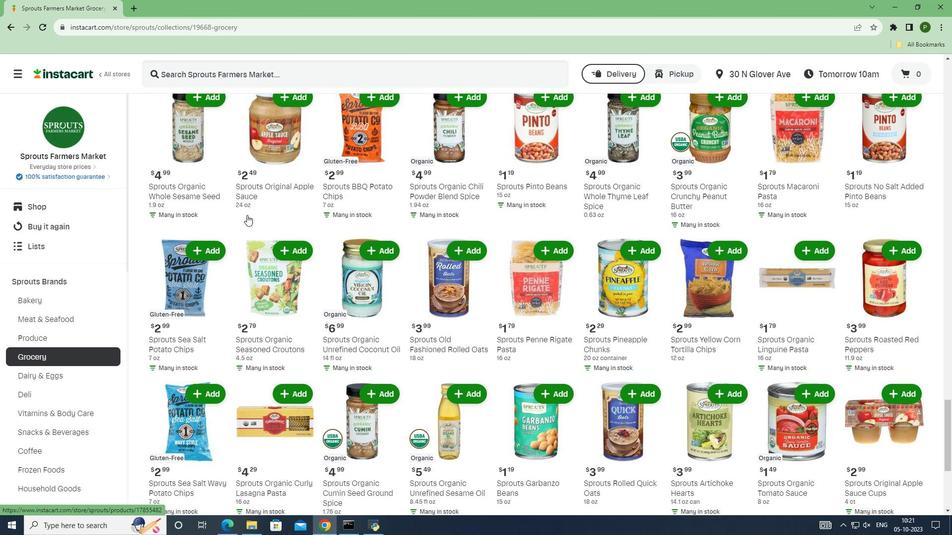 
Action: Mouse scrolled (247, 214) with delta (0, 0)
Screenshot: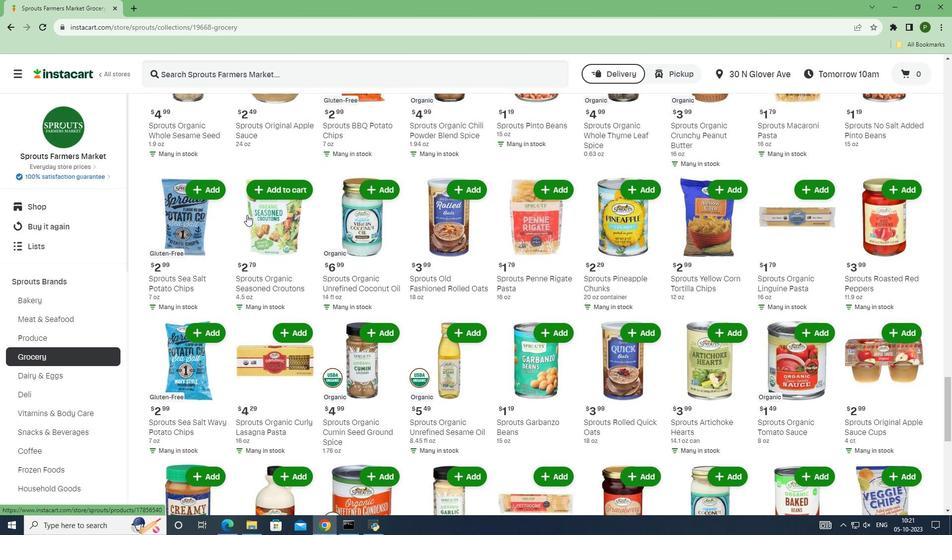 
Action: Mouse scrolled (247, 214) with delta (0, 0)
Screenshot: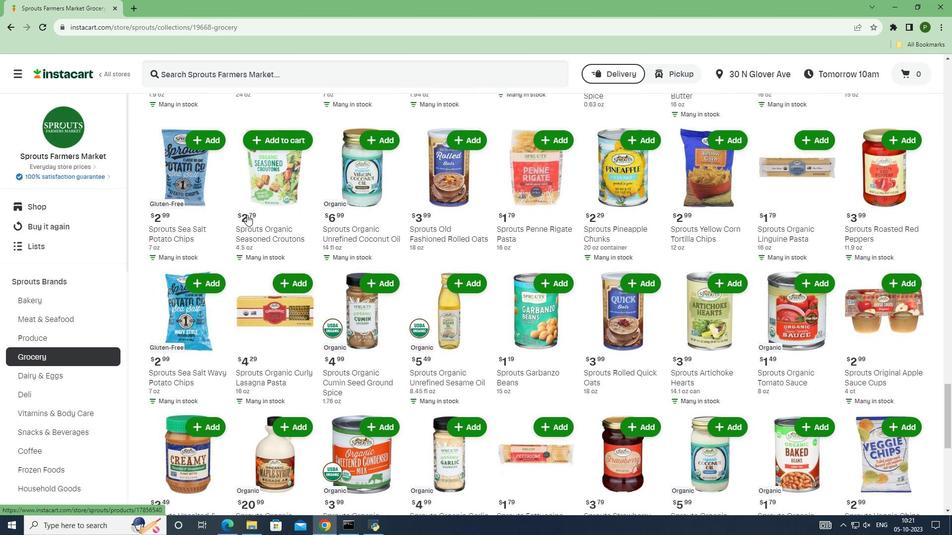 
Action: Mouse scrolled (247, 214) with delta (0, 0)
Screenshot: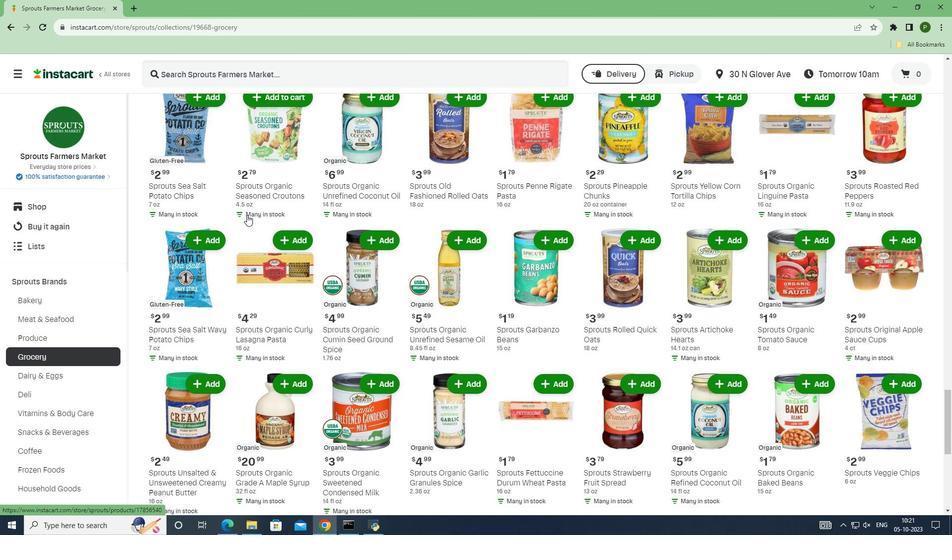 
Action: Mouse scrolled (247, 214) with delta (0, 0)
Screenshot: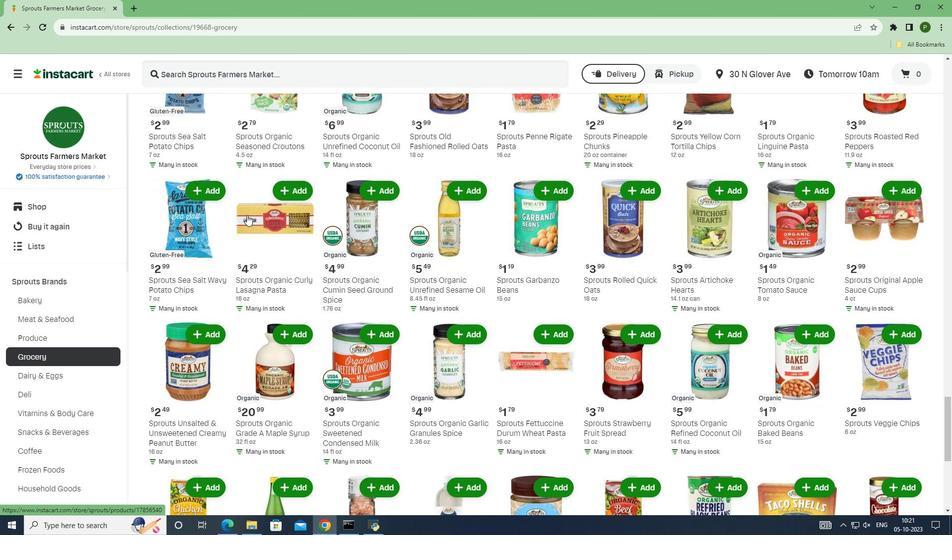 
Action: Mouse scrolled (247, 214) with delta (0, 0)
Screenshot: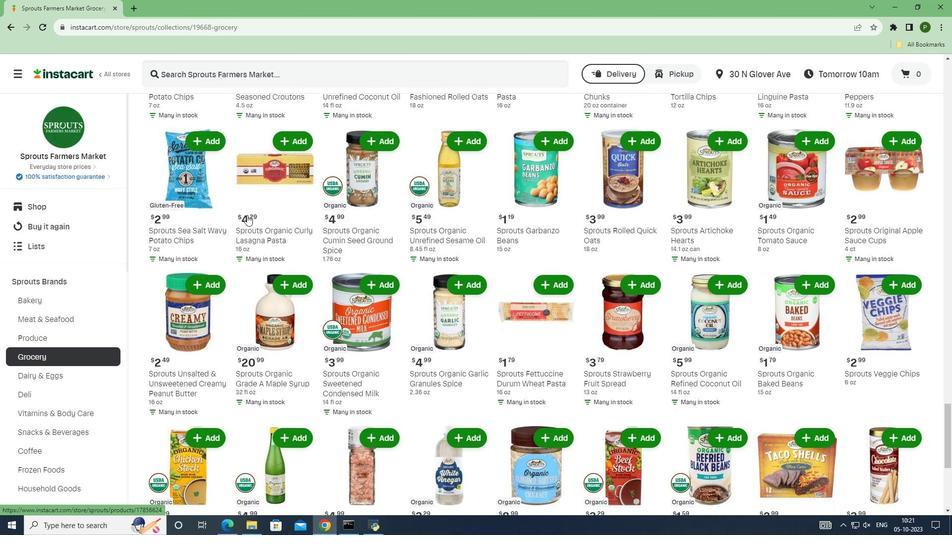 
Action: Mouse scrolled (247, 214) with delta (0, 0)
Screenshot: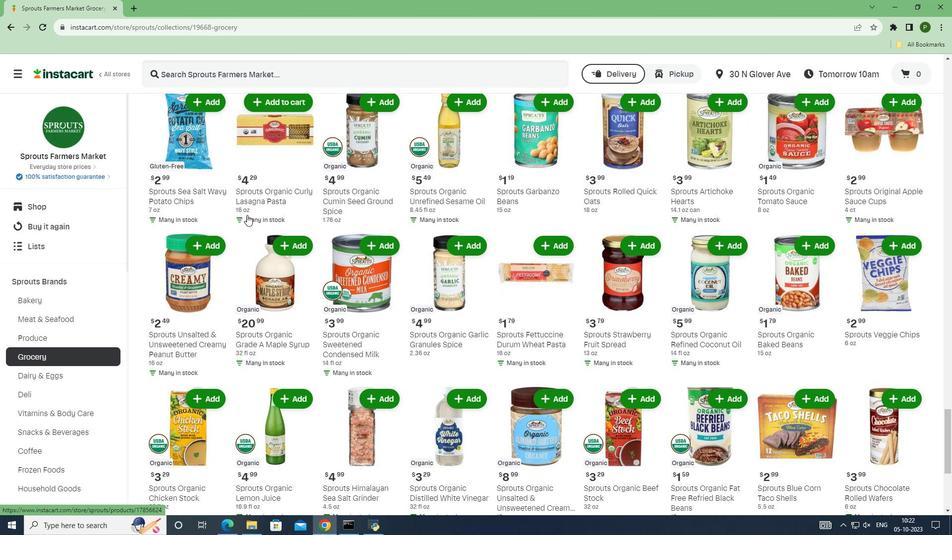 
Action: Mouse scrolled (247, 214) with delta (0, 0)
Screenshot: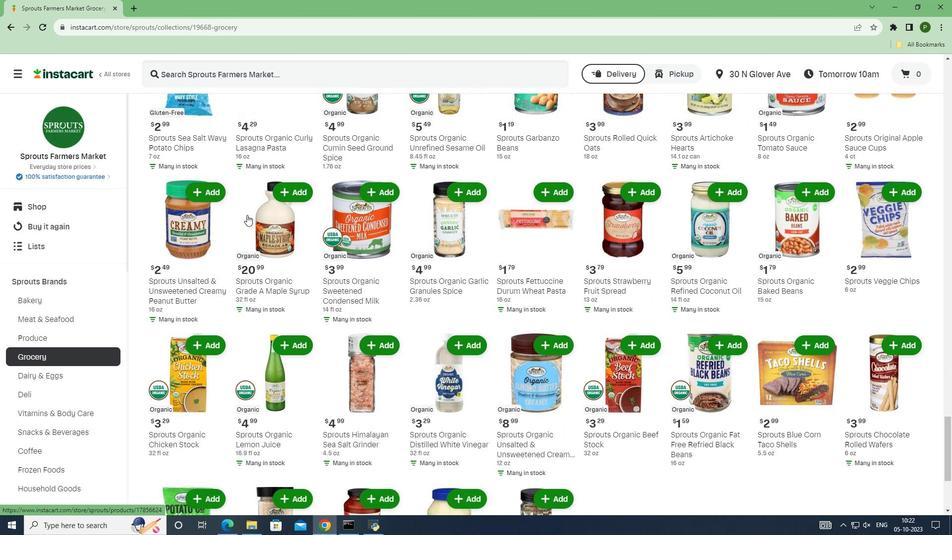 
Action: Mouse scrolled (247, 214) with delta (0, 0)
Screenshot: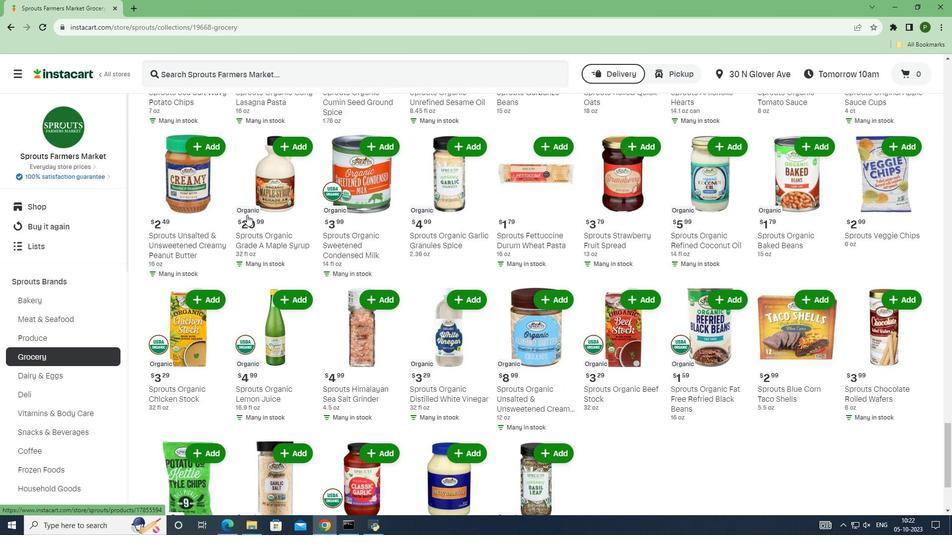 
Action: Mouse scrolled (247, 214) with delta (0, 0)
Screenshot: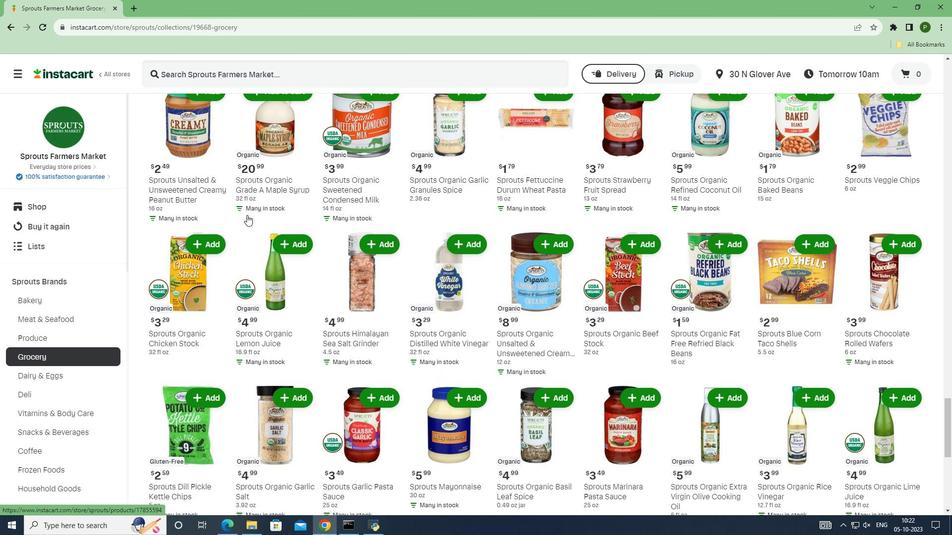 
Action: Mouse scrolled (247, 214) with delta (0, 0)
Screenshot: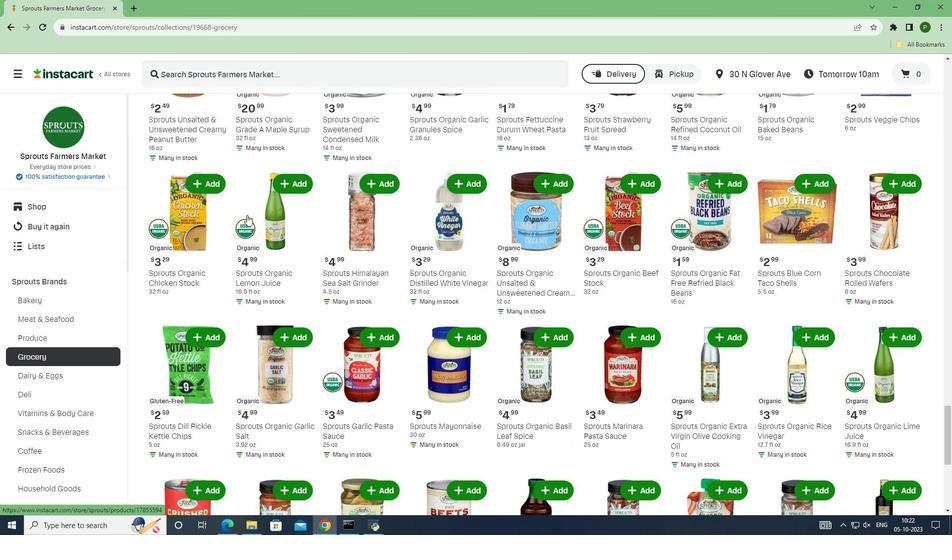 
Action: Mouse scrolled (247, 214) with delta (0, 0)
Screenshot: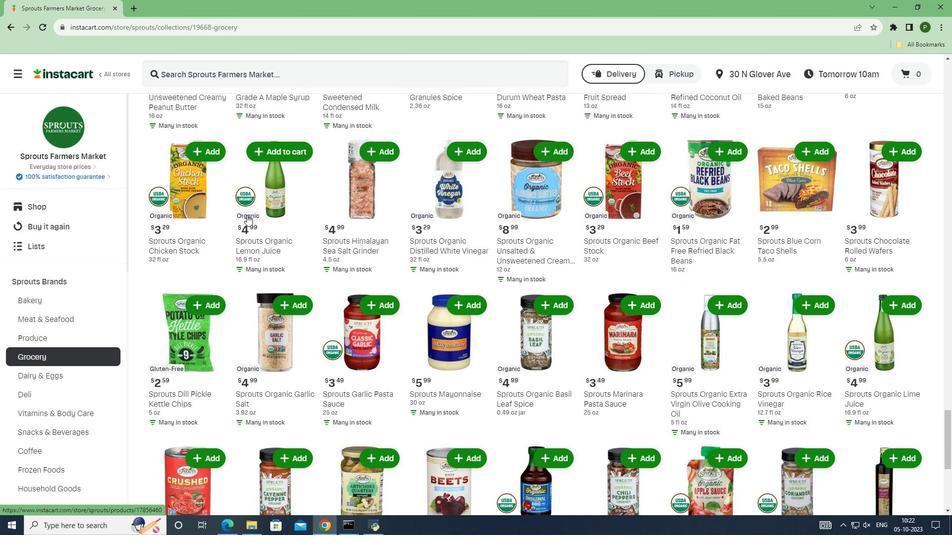 
Action: Mouse scrolled (247, 214) with delta (0, 0)
Screenshot: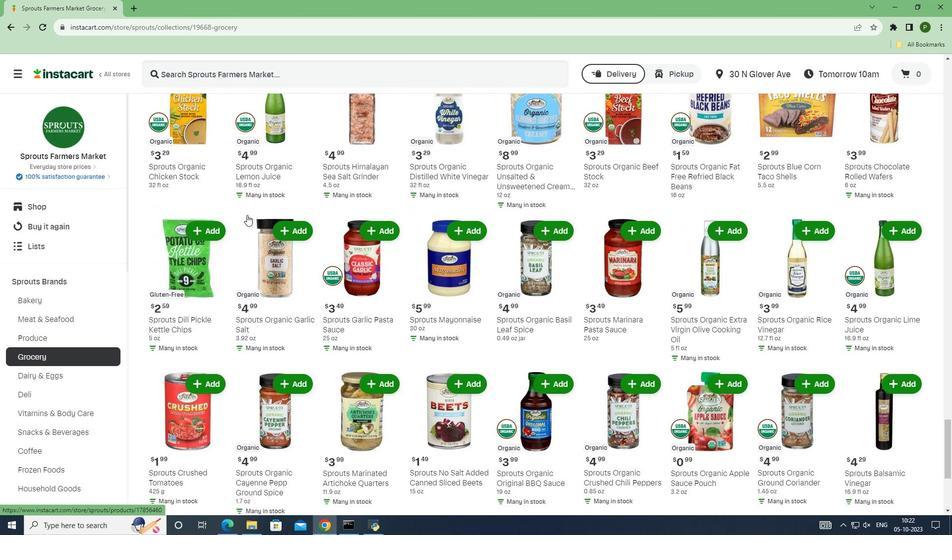 
Action: Mouse scrolled (247, 214) with delta (0, 0)
Screenshot: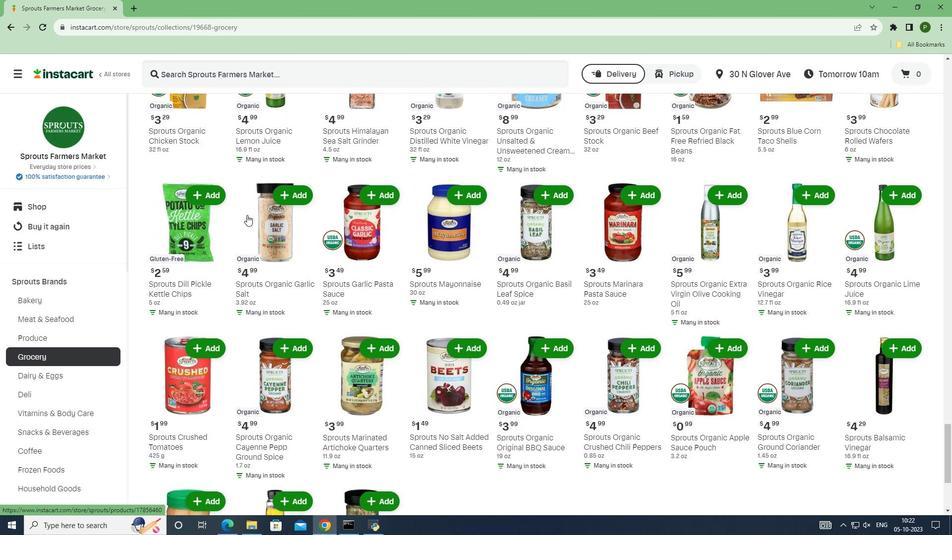 
Action: Mouse scrolled (247, 214) with delta (0, 0)
Screenshot: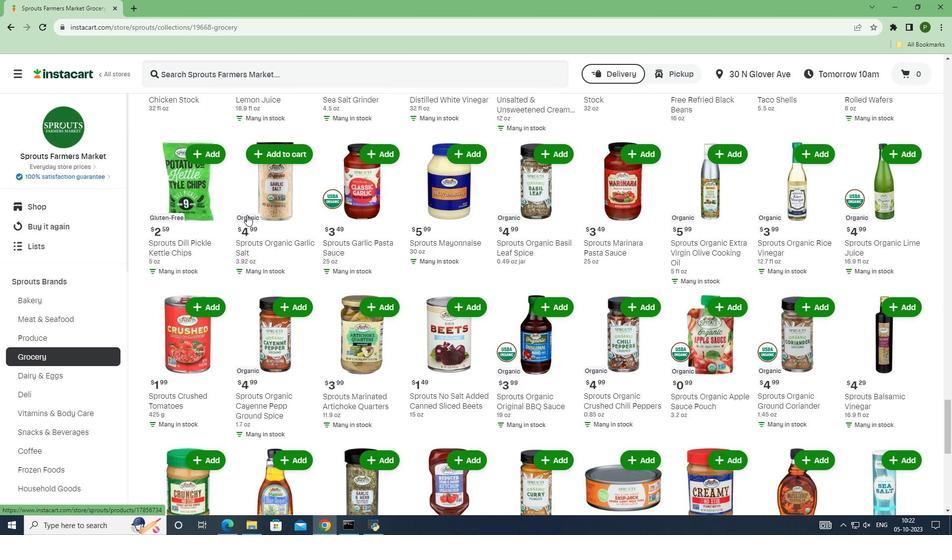 
Action: Mouse scrolled (247, 214) with delta (0, 0)
Screenshot: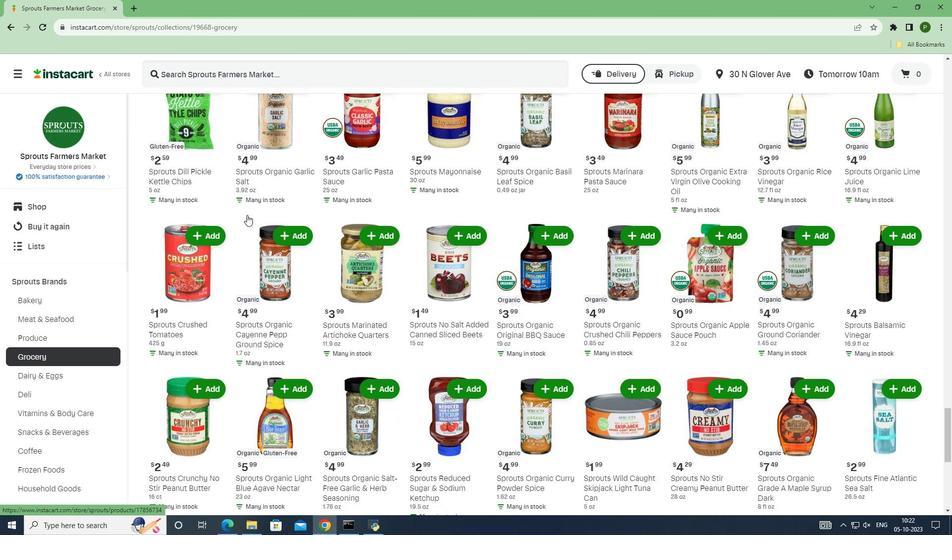 
Action: Mouse scrolled (247, 214) with delta (0, 0)
Screenshot: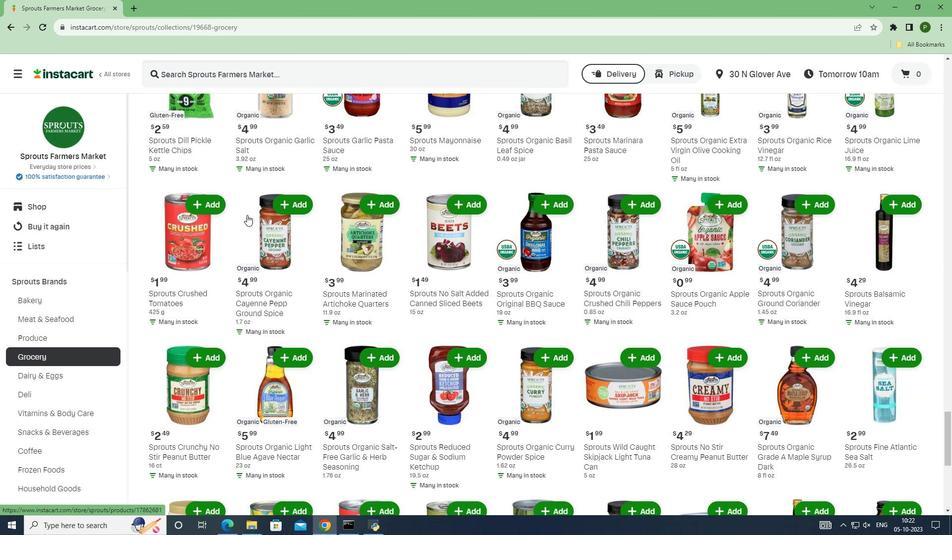 
Action: Mouse scrolled (247, 214) with delta (0, 0)
Screenshot: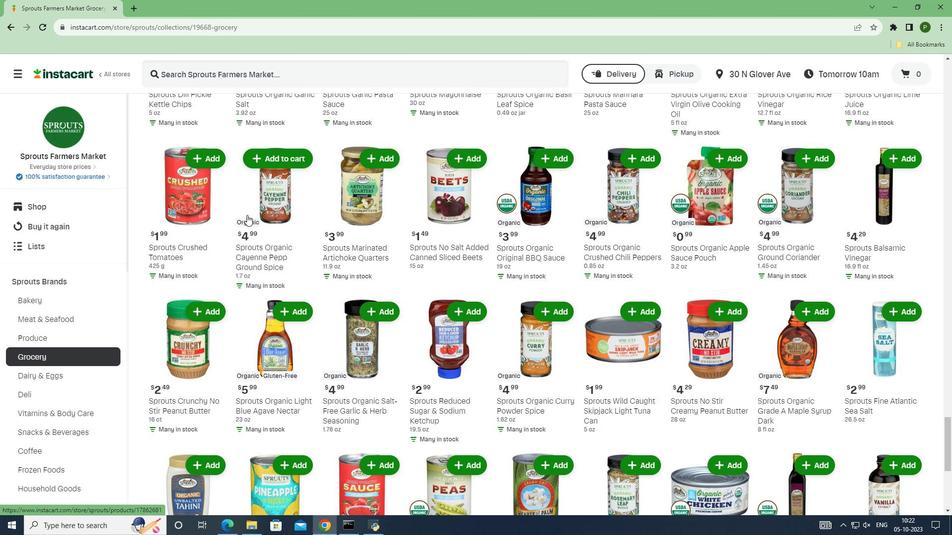 
Action: Mouse scrolled (247, 214) with delta (0, 0)
Screenshot: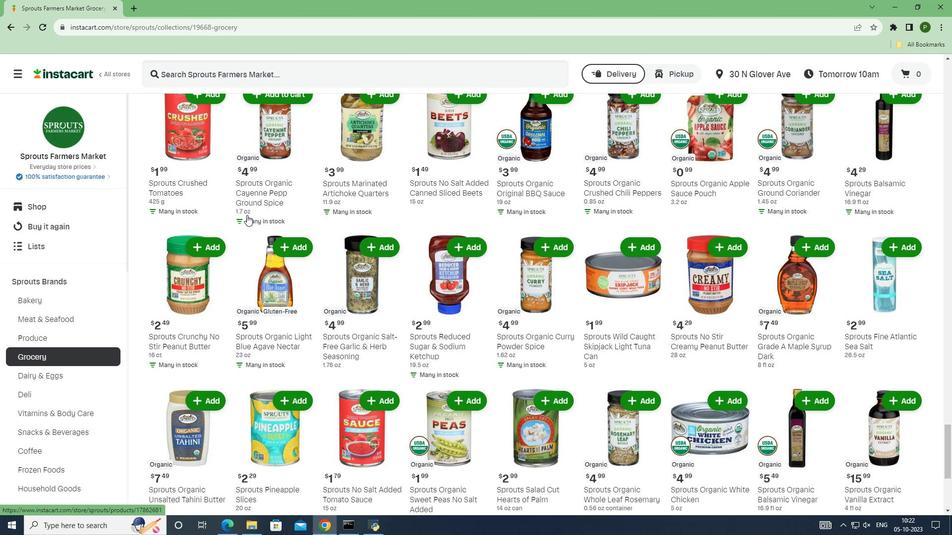 
Action: Mouse scrolled (247, 214) with delta (0, 0)
Screenshot: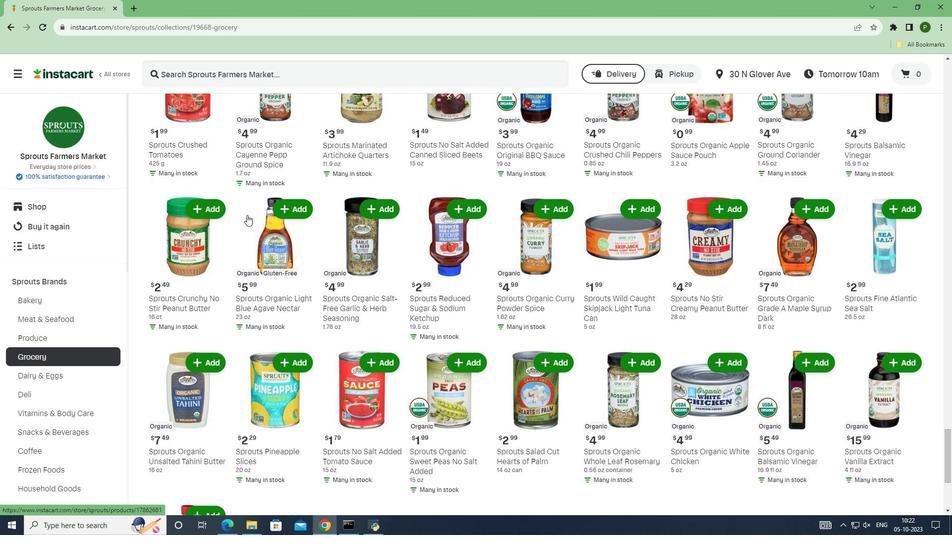 
Action: Mouse scrolled (247, 214) with delta (0, 0)
Screenshot: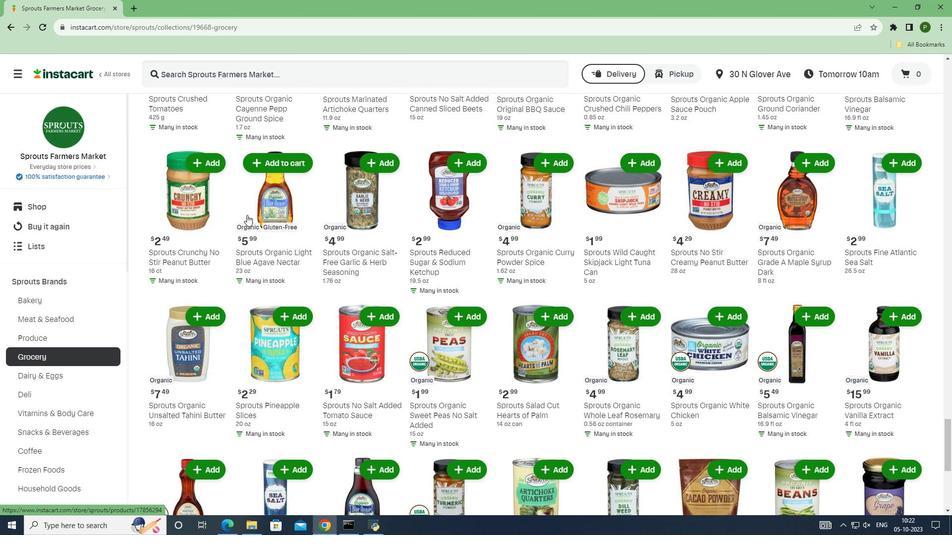 
Action: Mouse scrolled (247, 214) with delta (0, 0)
Screenshot: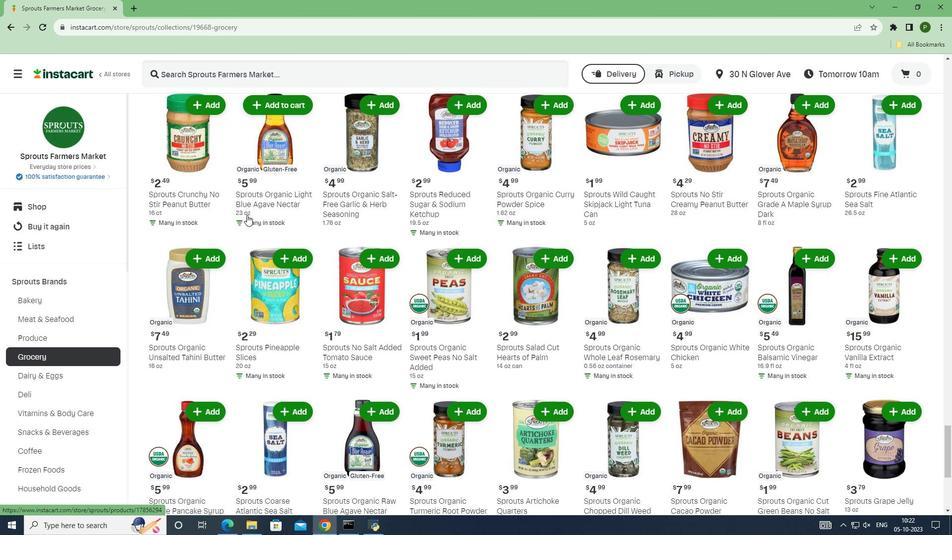 
Action: Mouse scrolled (247, 214) with delta (0, 0)
Screenshot: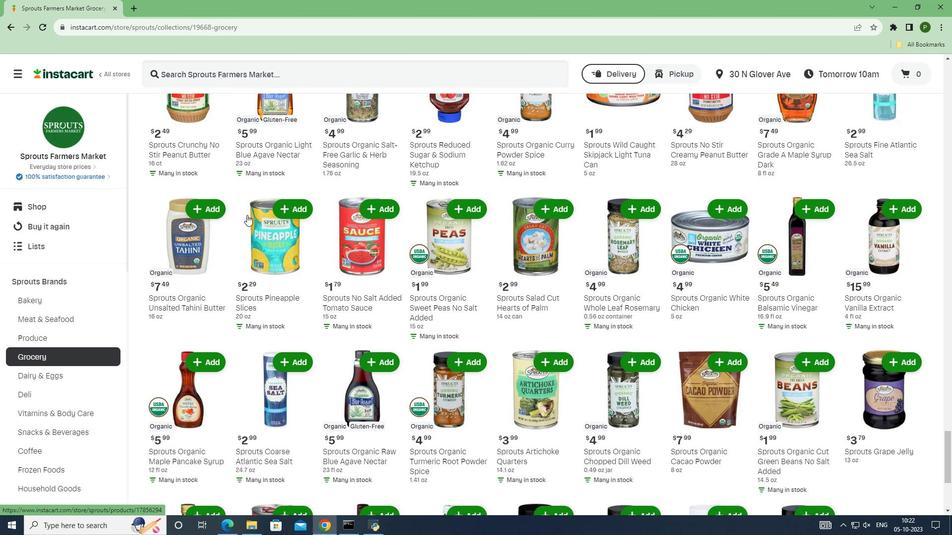 
Action: Mouse scrolled (247, 214) with delta (0, 0)
Screenshot: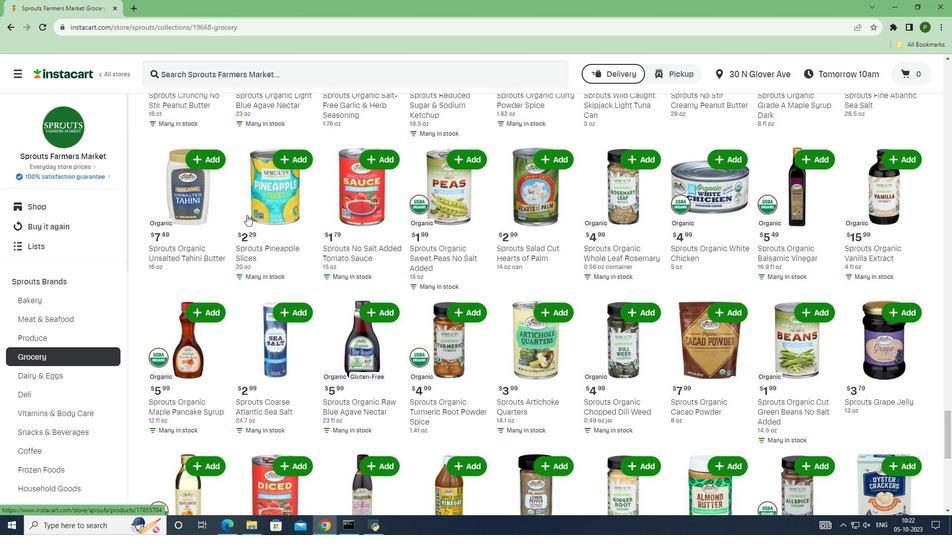 
Action: Mouse scrolled (247, 214) with delta (0, 0)
Screenshot: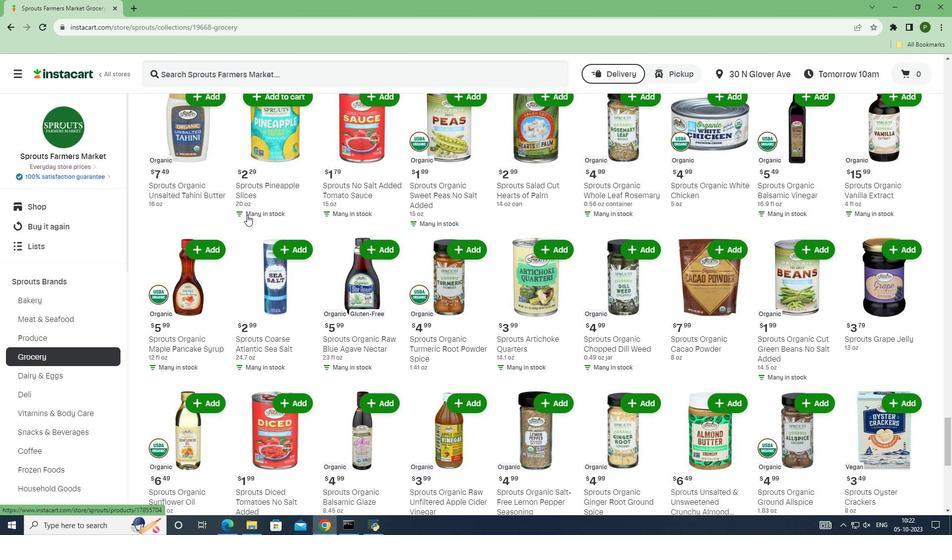 
Action: Mouse scrolled (247, 214) with delta (0, 0)
Screenshot: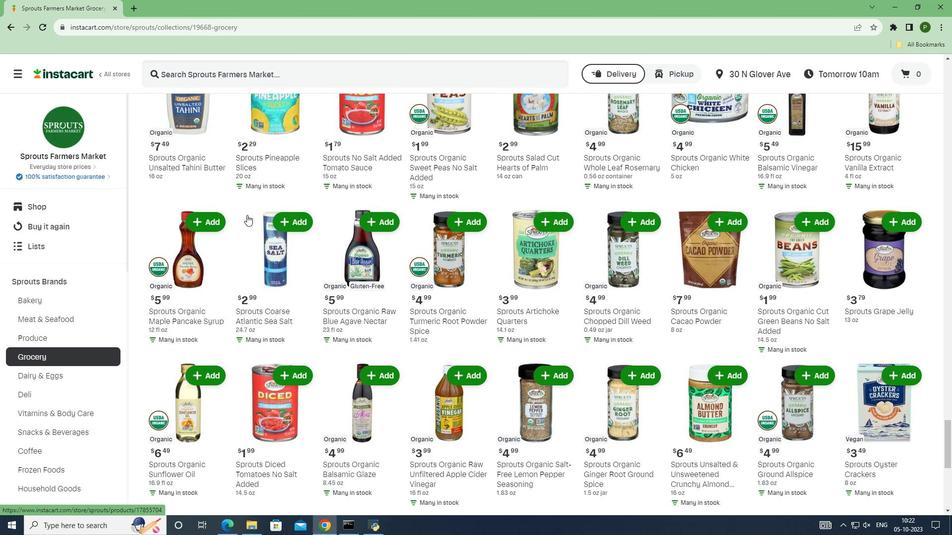 
Action: Mouse moved to (451, 176)
Screenshot: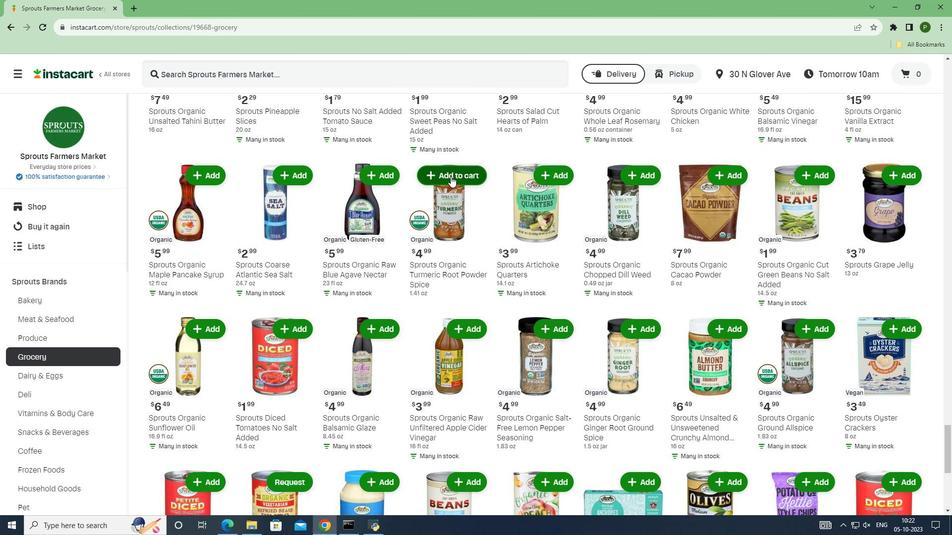 
Action: Mouse pressed left at (451, 176)
Screenshot: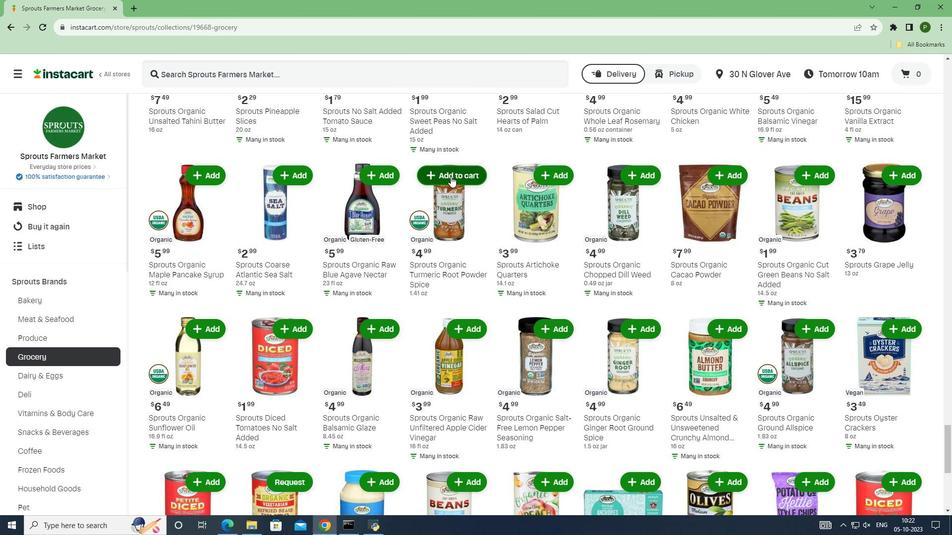
